 Task: Look for space in Sambava, Madagascar from 4th September, 2023 to 10th September, 2023 for 1 adult in price range Rs.9000 to Rs.17000. Place can be private room with 1  bedroom having 1 bed and 1 bathroom. Property type can be house, flat, guest house, hotel. Booking option can be shelf check-in. Required host language is English.
Action: Mouse moved to (521, 57)
Screenshot: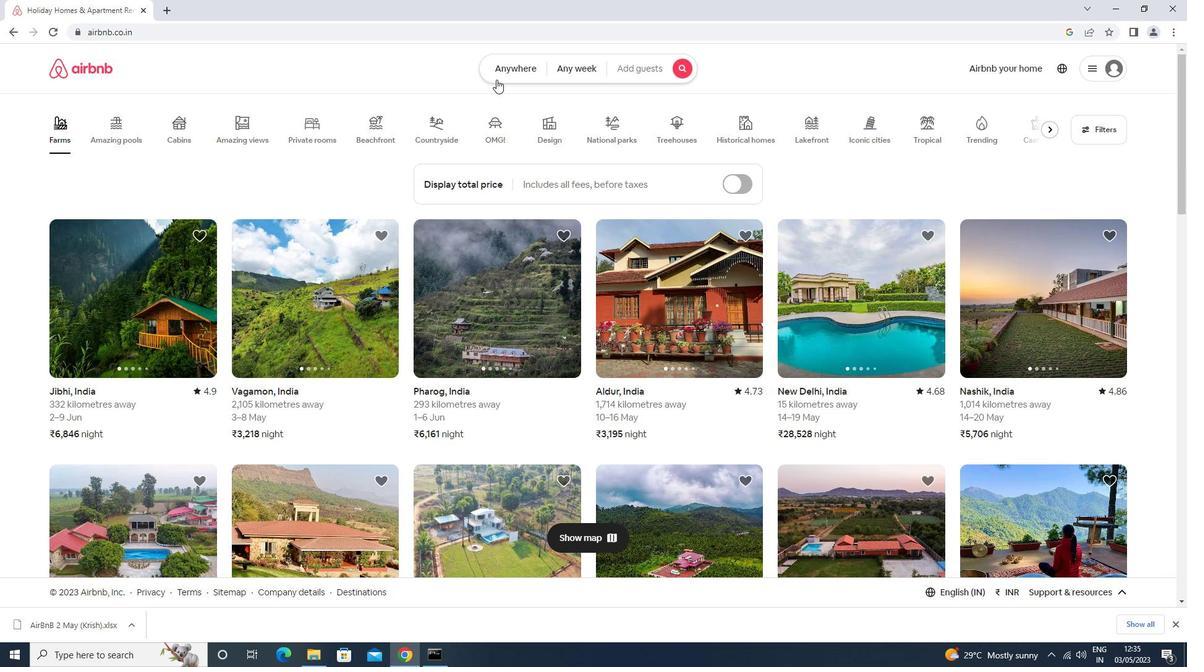 
Action: Mouse pressed left at (521, 57)
Screenshot: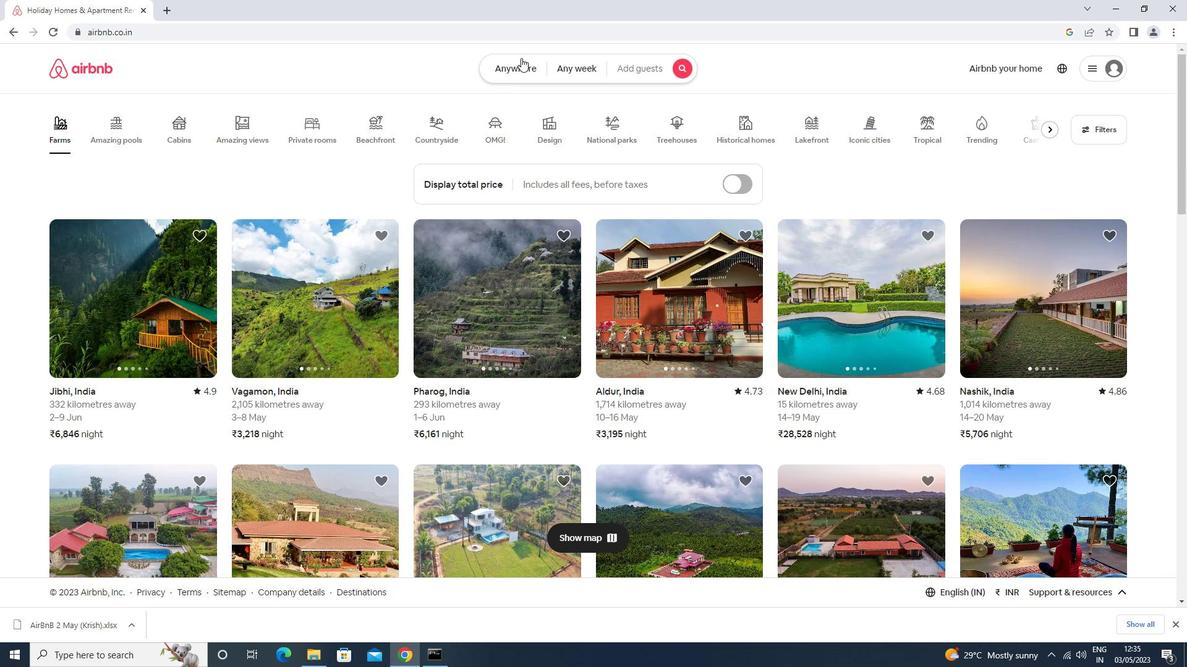 
Action: Mouse moved to (382, 119)
Screenshot: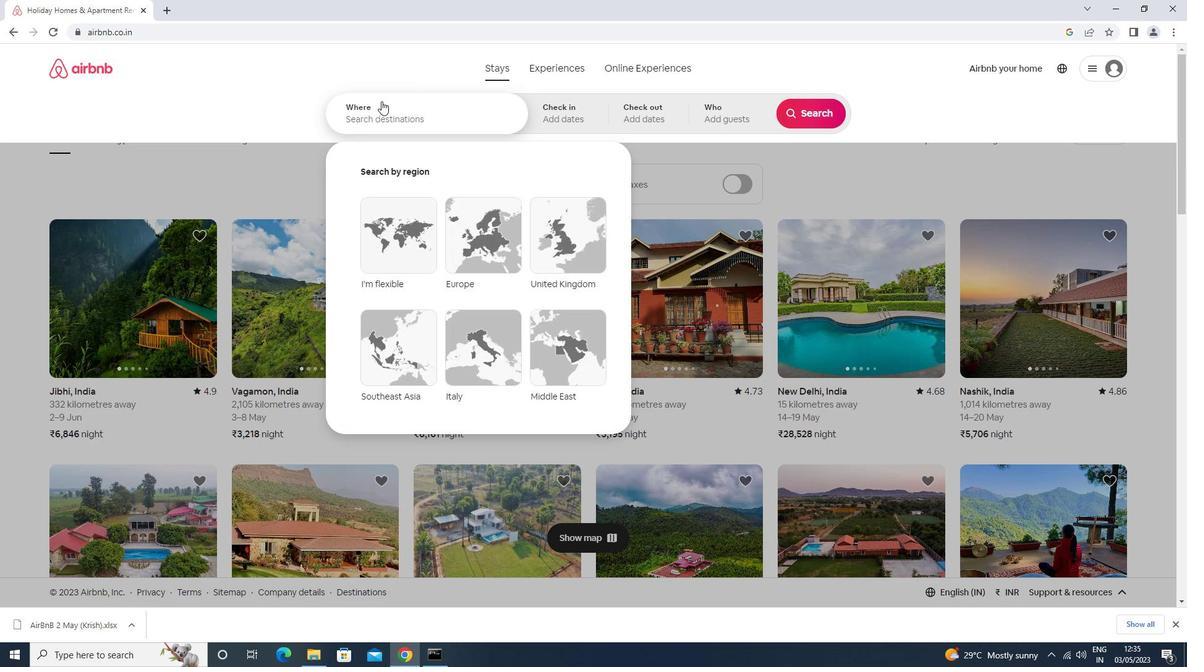 
Action: Mouse pressed left at (382, 119)
Screenshot: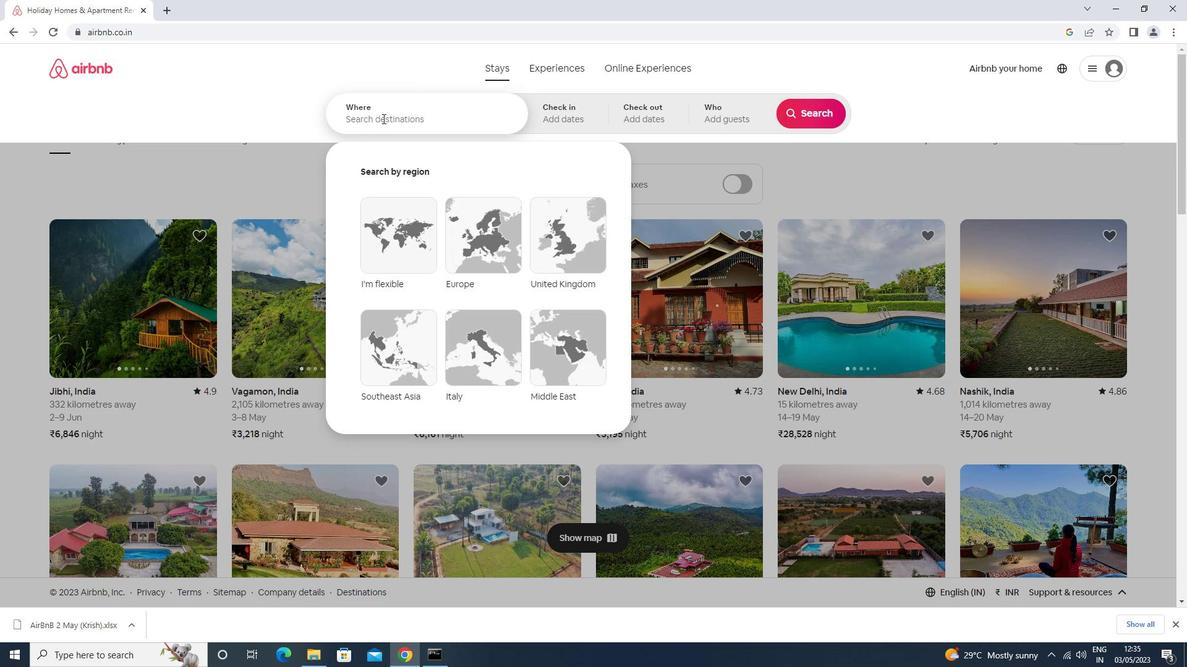
Action: Mouse moved to (383, 119)
Screenshot: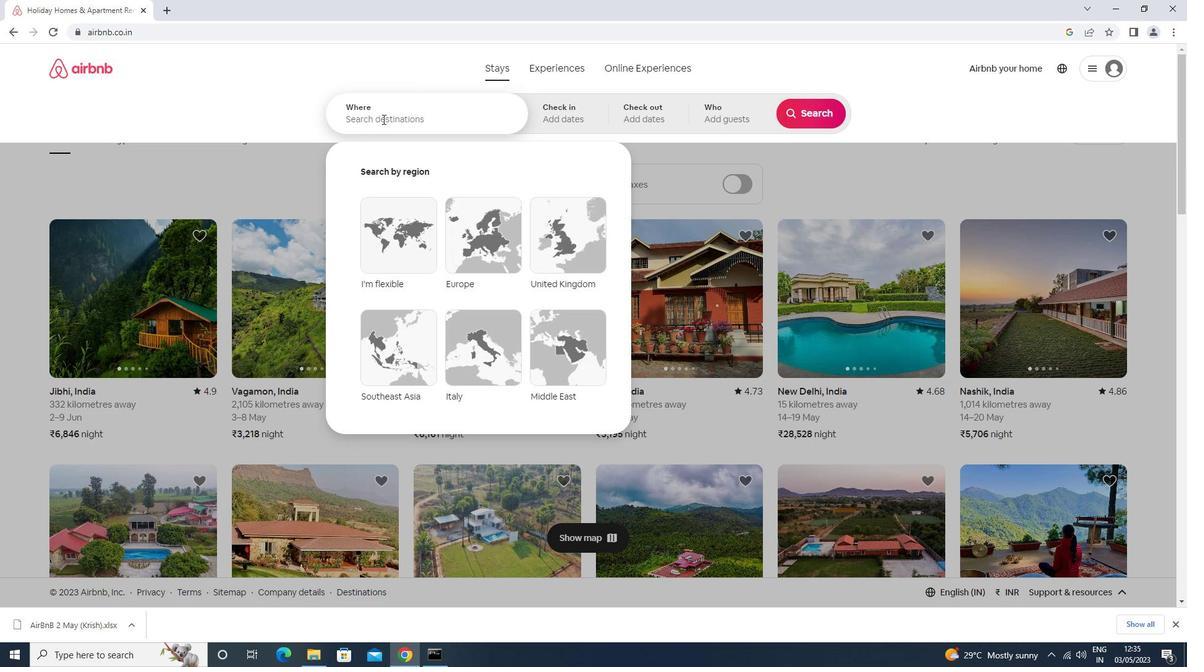 
Action: Key pressed s<Key.caps_lock>ambava<Key.down><Key.enter>
Screenshot: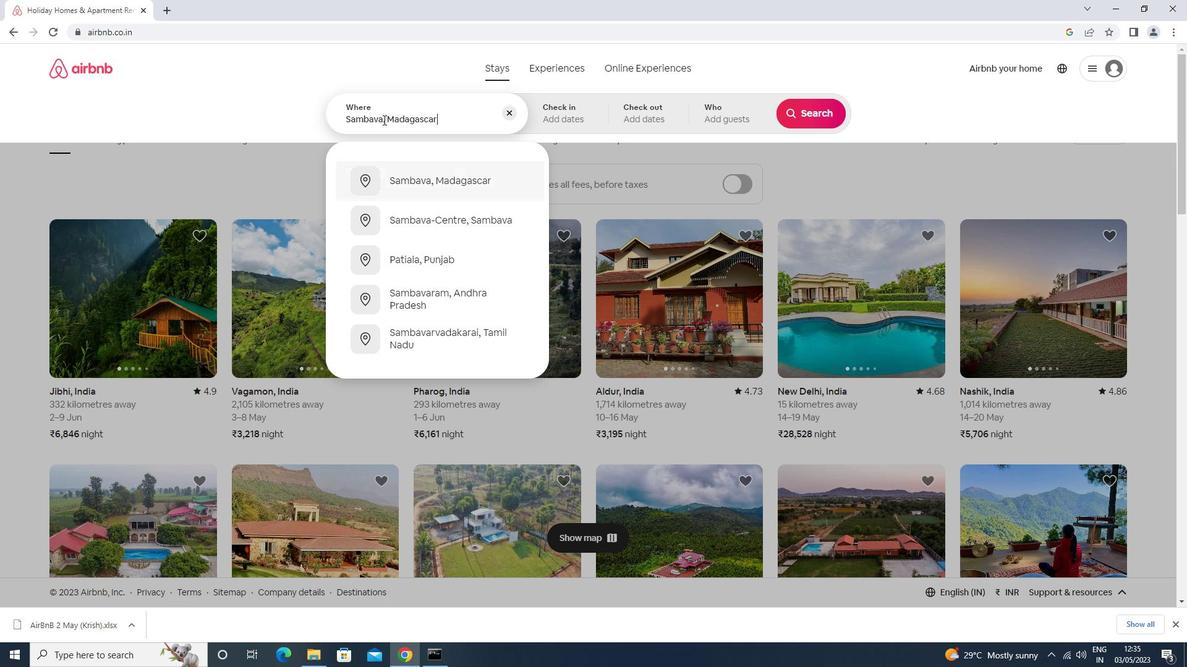 
Action: Mouse moved to (816, 212)
Screenshot: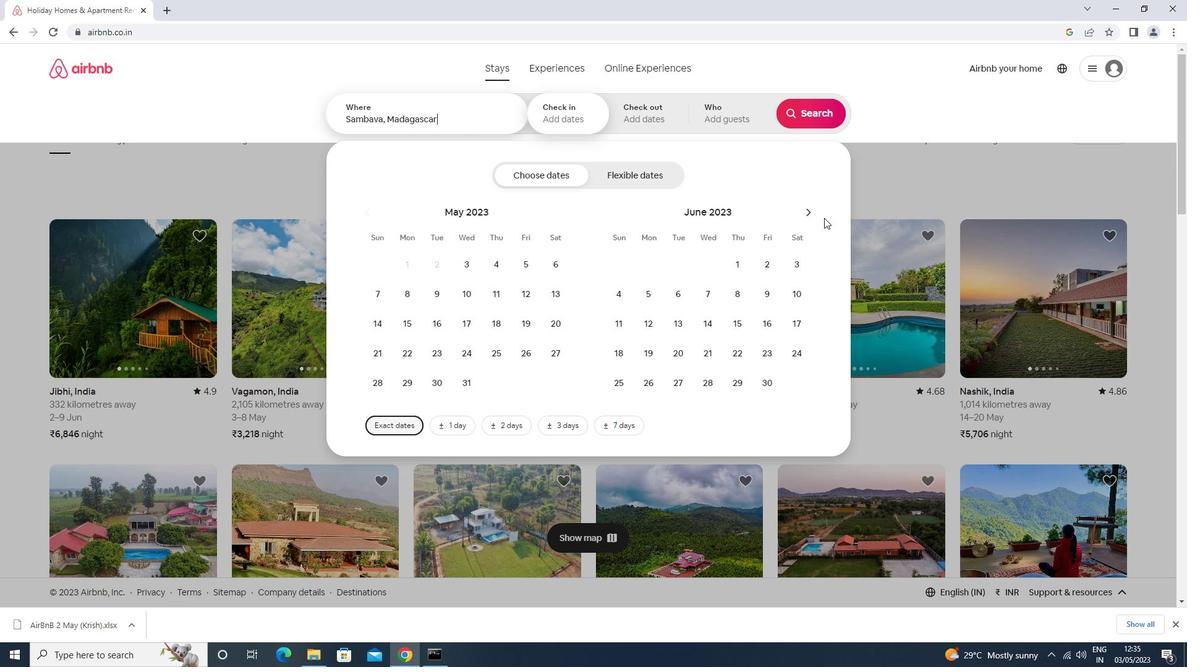 
Action: Mouse pressed left at (816, 212)
Screenshot: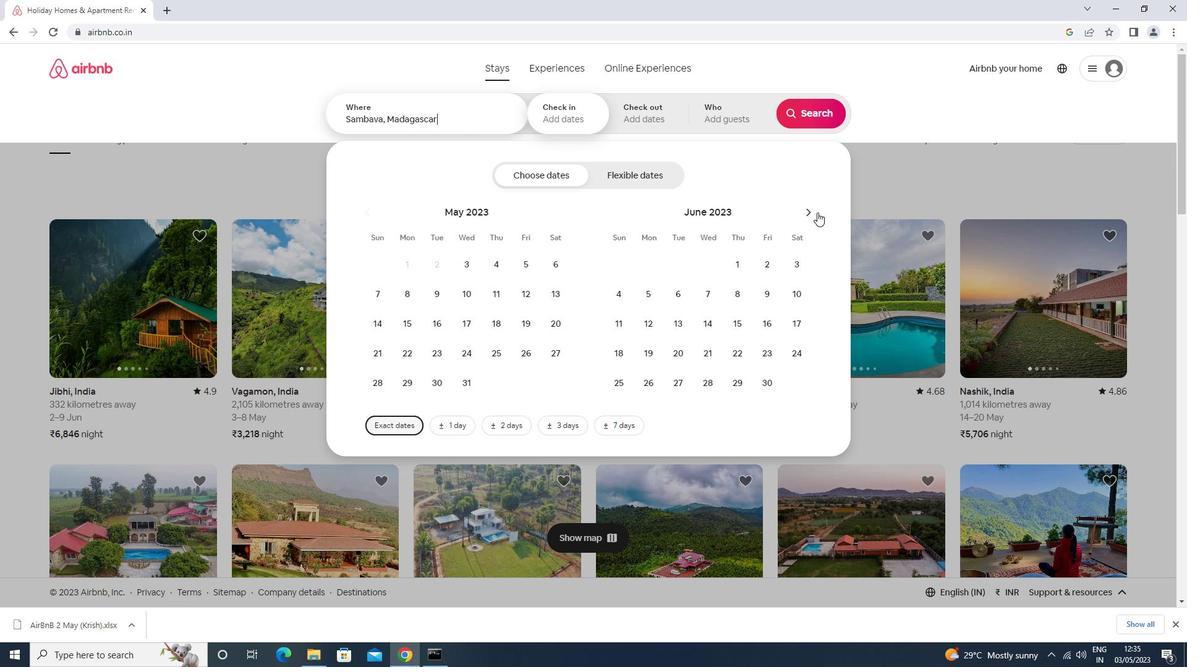 
Action: Mouse pressed left at (816, 212)
Screenshot: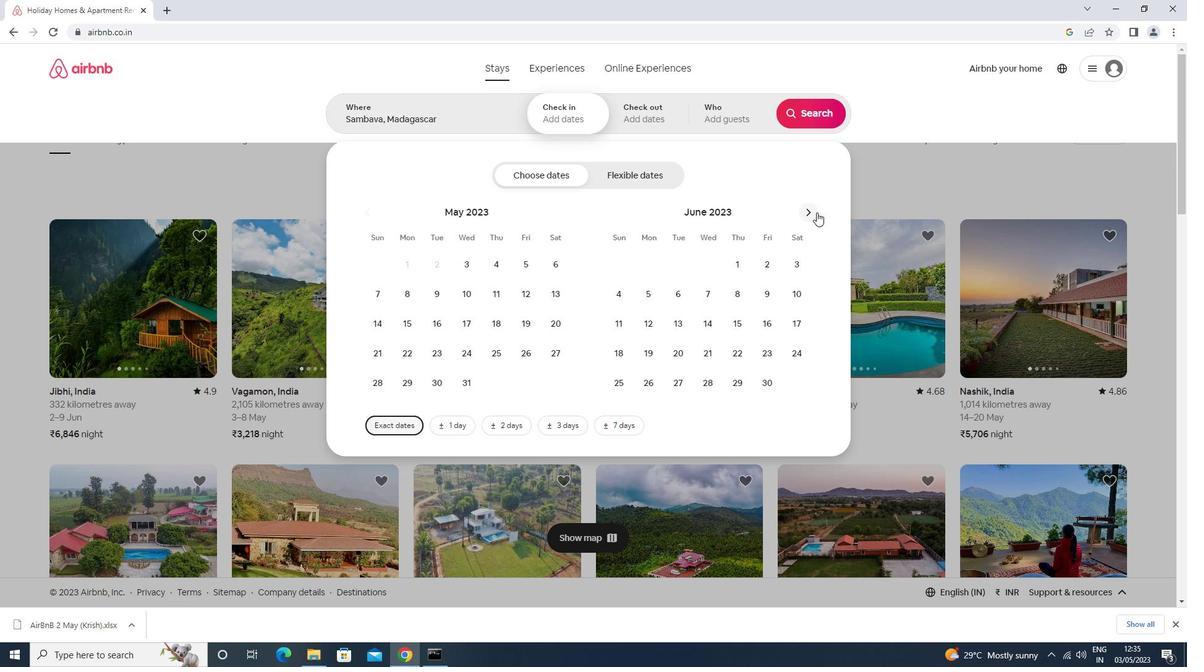 
Action: Mouse pressed left at (816, 212)
Screenshot: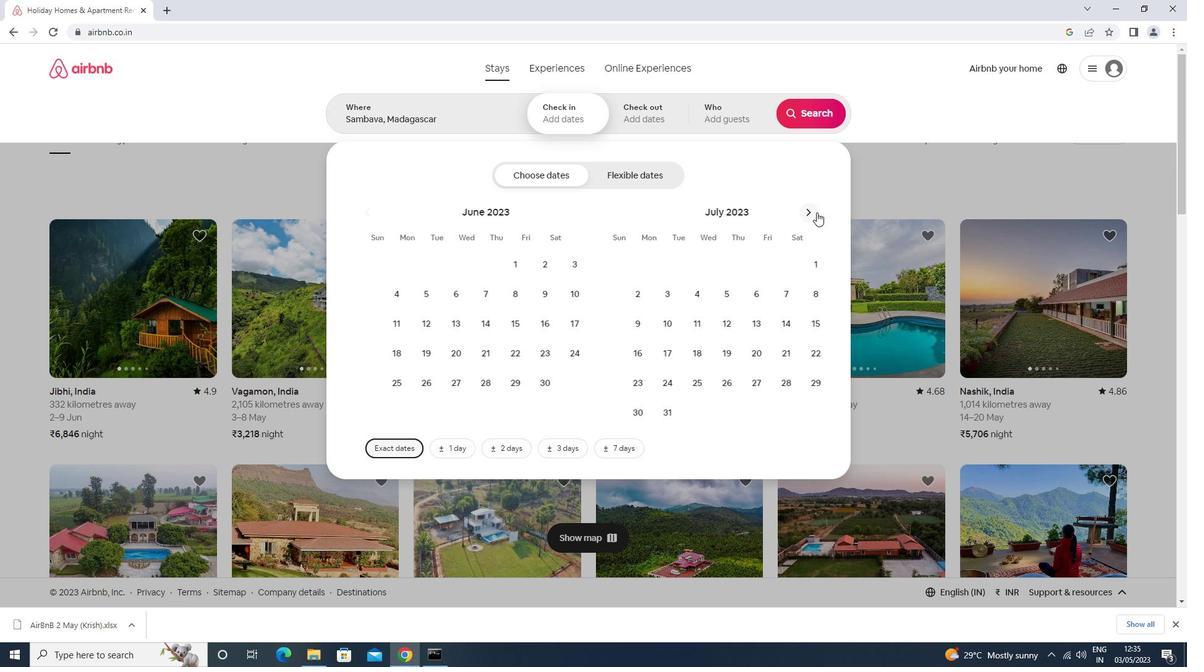 
Action: Mouse pressed left at (816, 212)
Screenshot: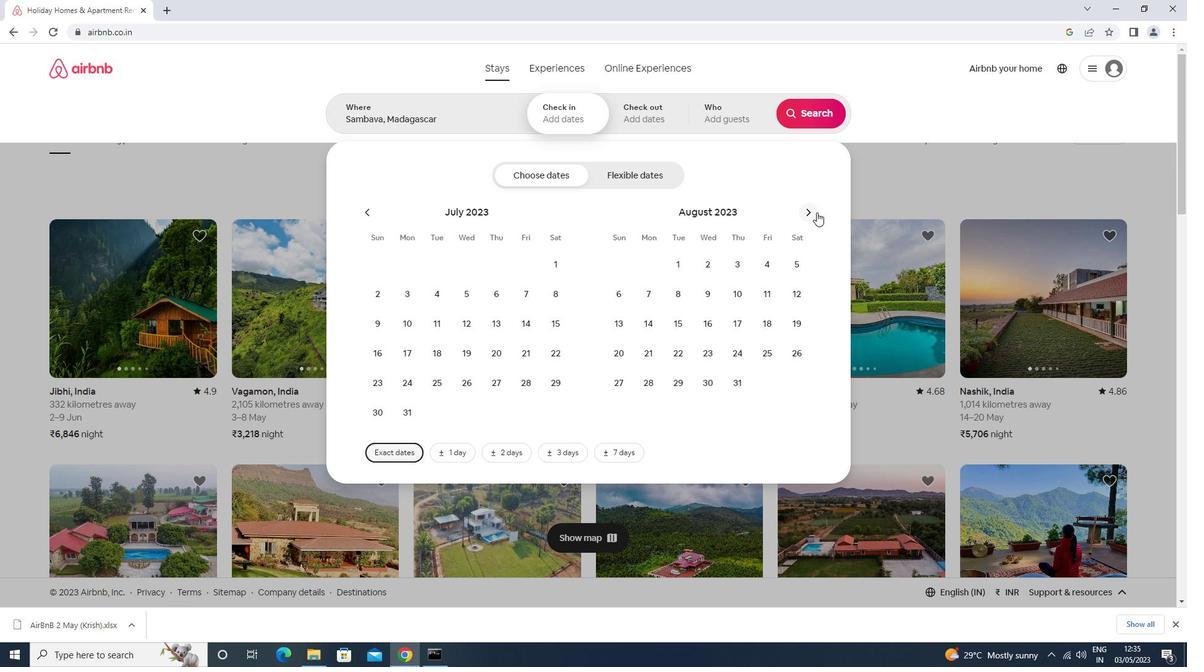 
Action: Mouse moved to (651, 292)
Screenshot: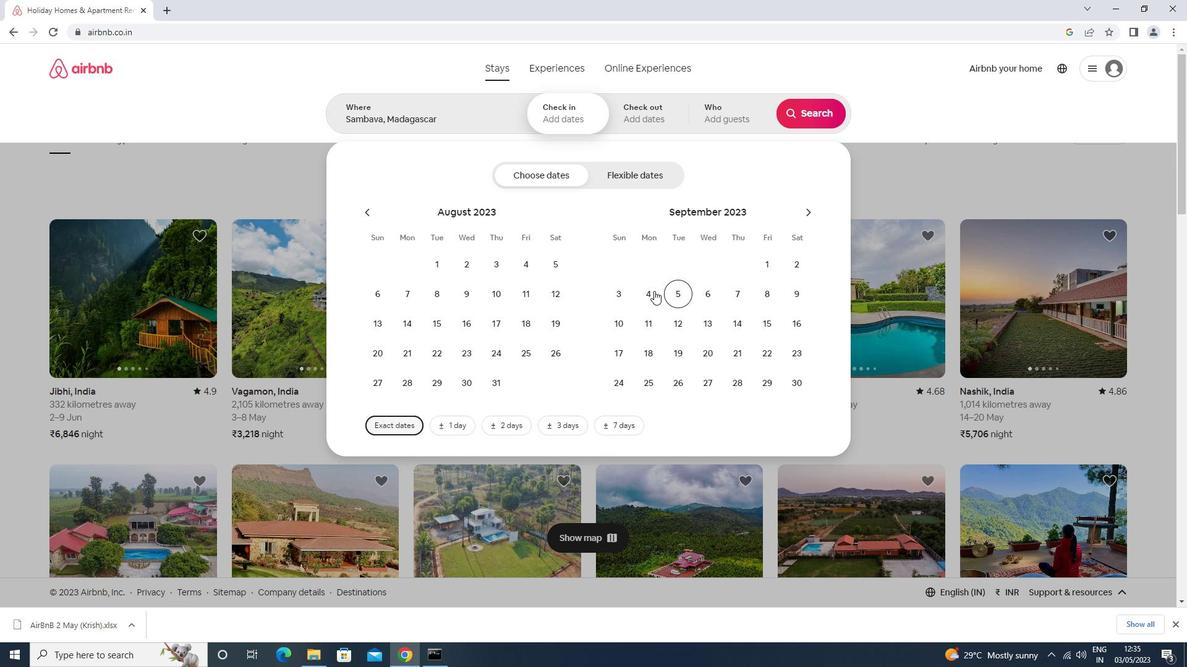 
Action: Mouse pressed left at (651, 292)
Screenshot: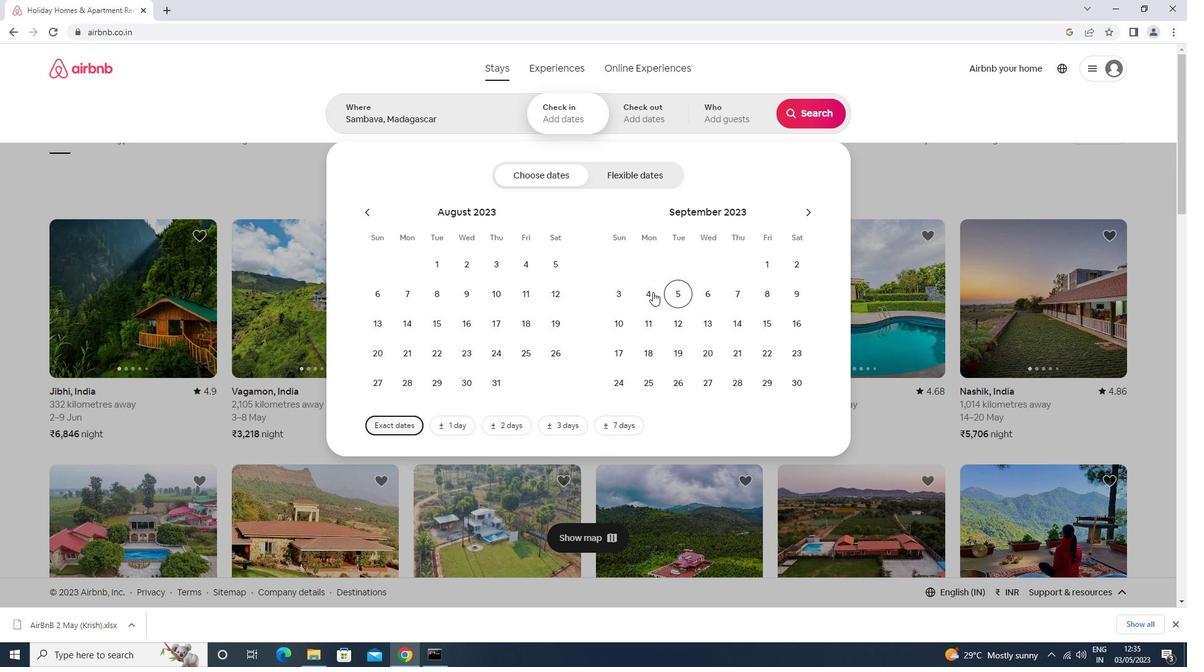 
Action: Mouse moved to (617, 330)
Screenshot: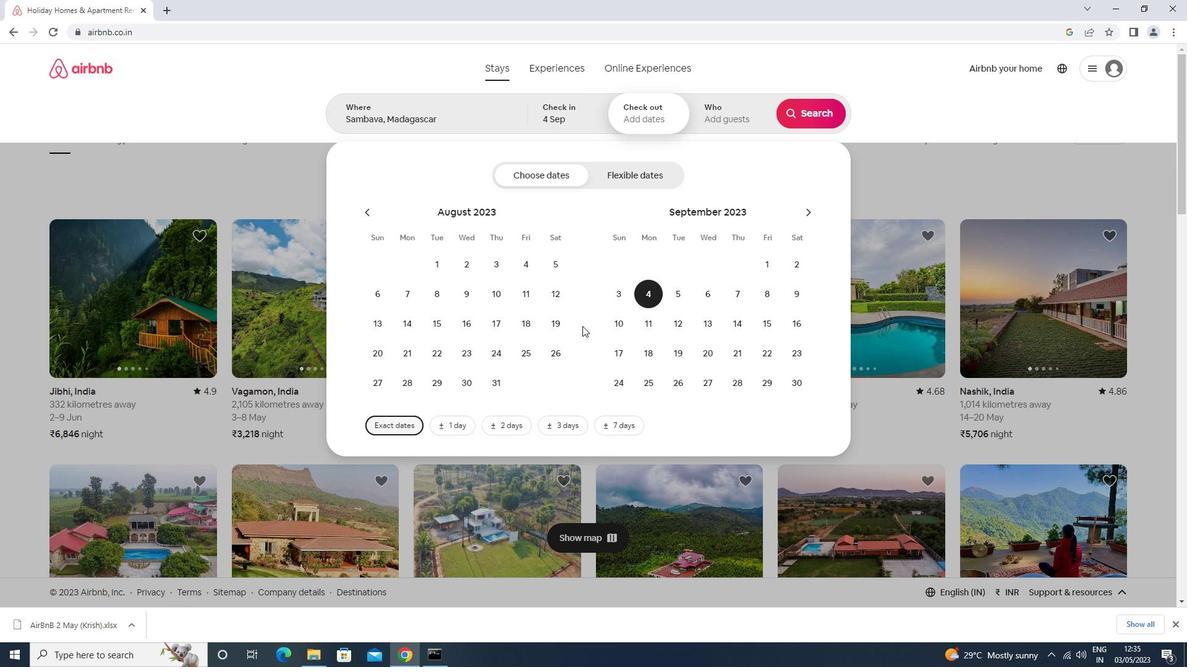
Action: Mouse pressed left at (617, 330)
Screenshot: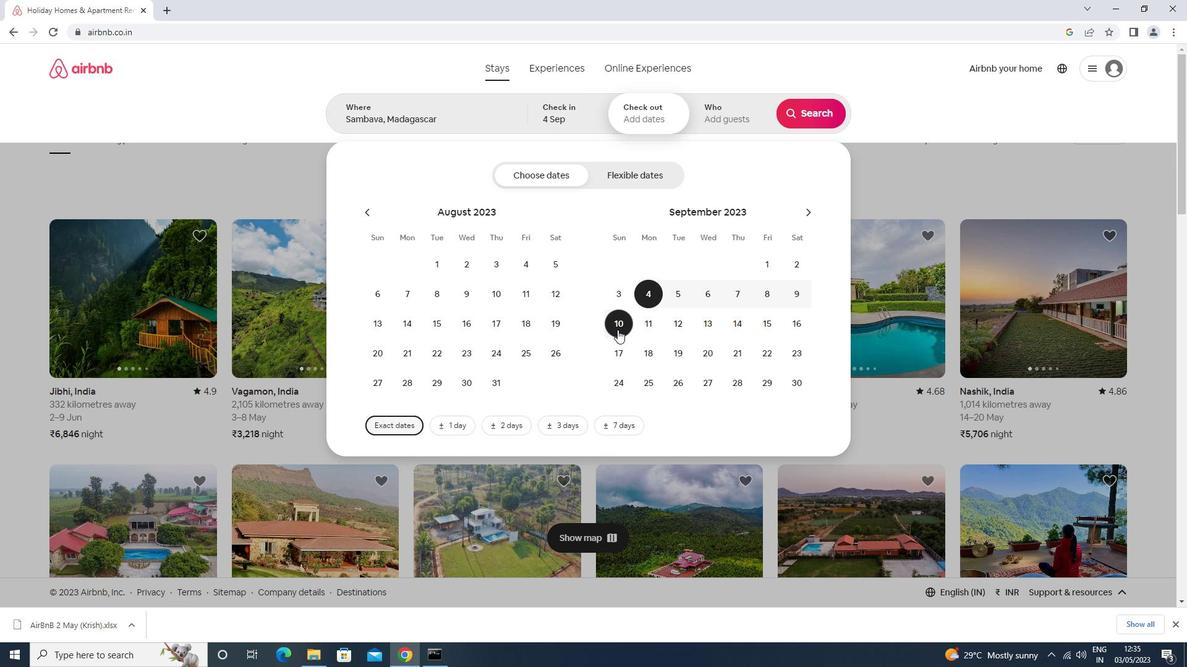 
Action: Mouse moved to (711, 121)
Screenshot: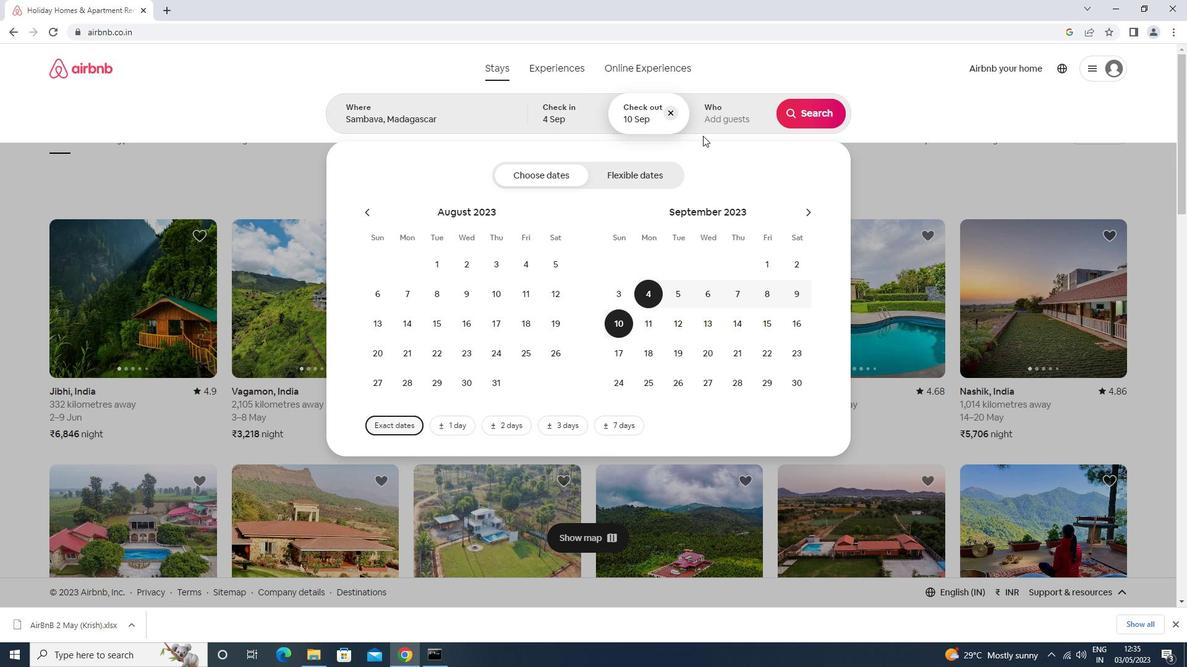 
Action: Mouse pressed left at (711, 121)
Screenshot: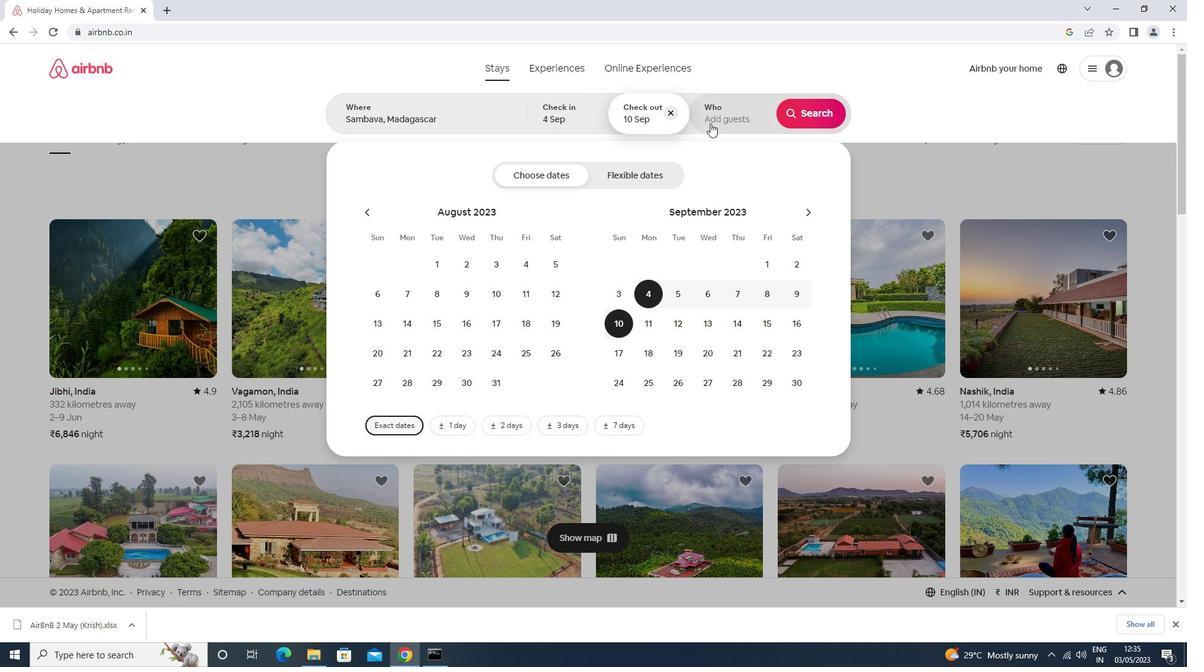 
Action: Mouse moved to (818, 181)
Screenshot: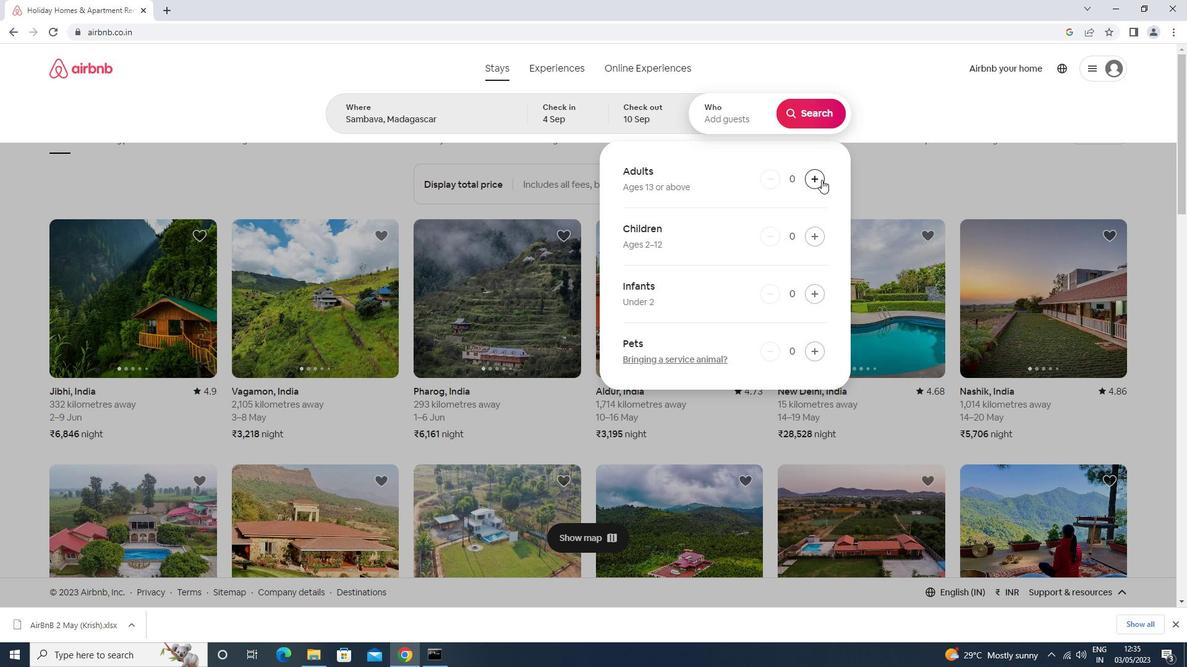 
Action: Mouse pressed left at (818, 181)
Screenshot: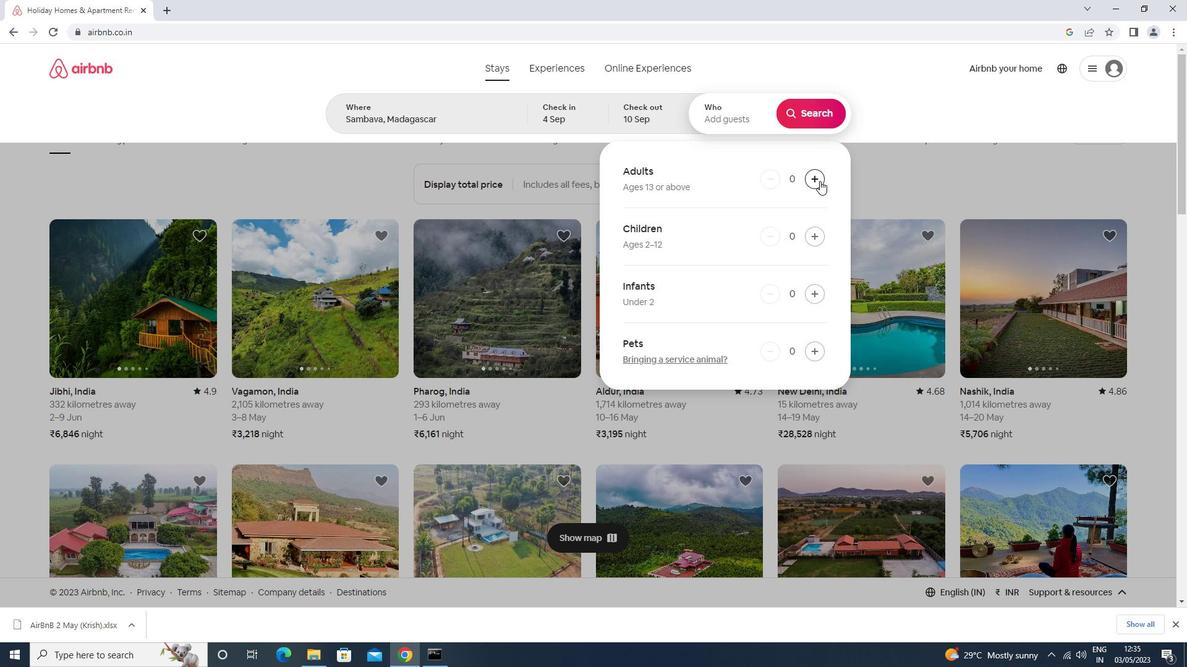 
Action: Mouse moved to (808, 111)
Screenshot: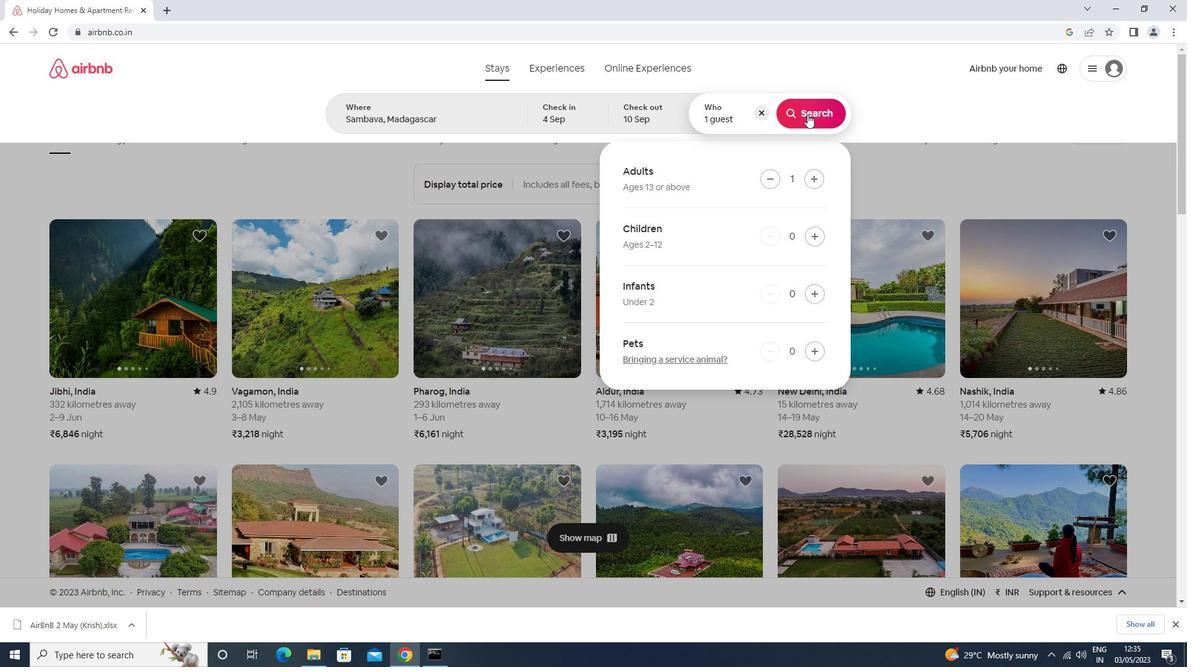 
Action: Mouse pressed left at (808, 111)
Screenshot: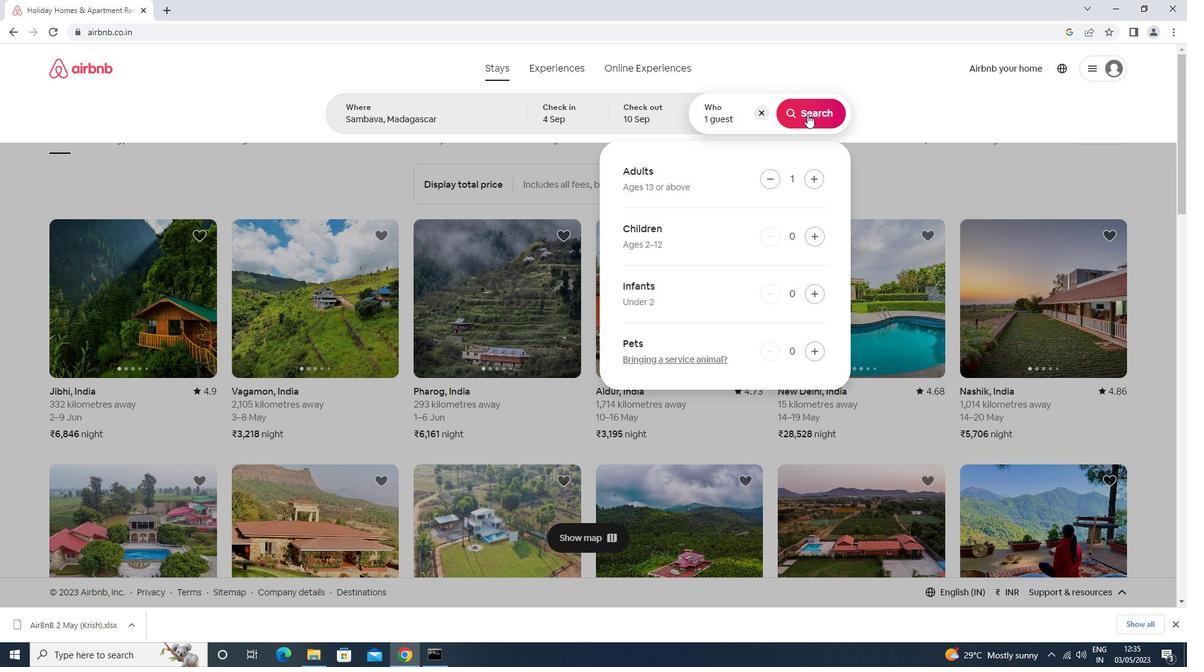 
Action: Mouse moved to (1129, 119)
Screenshot: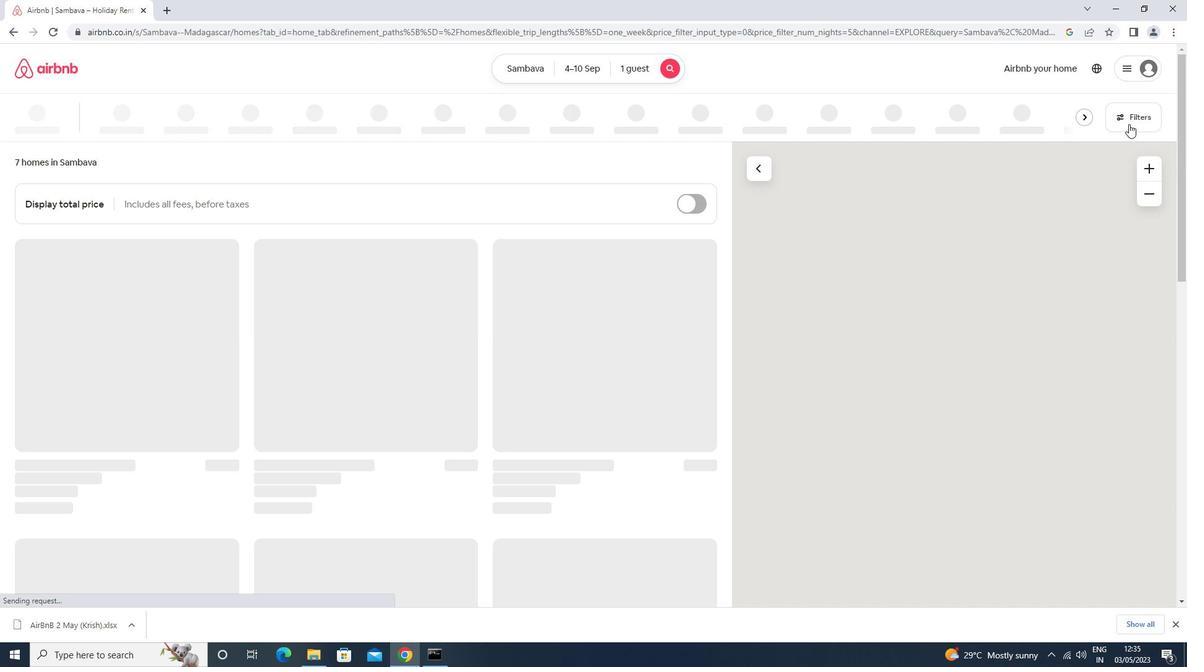 
Action: Mouse pressed left at (1129, 119)
Screenshot: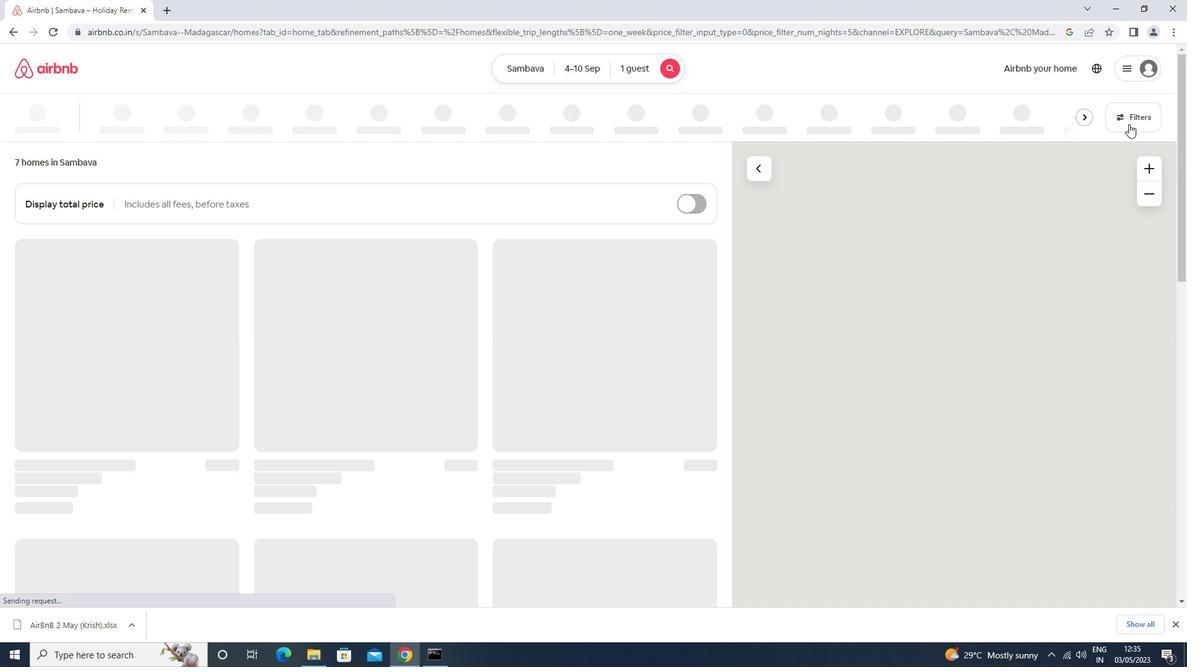 
Action: Mouse moved to (528, 274)
Screenshot: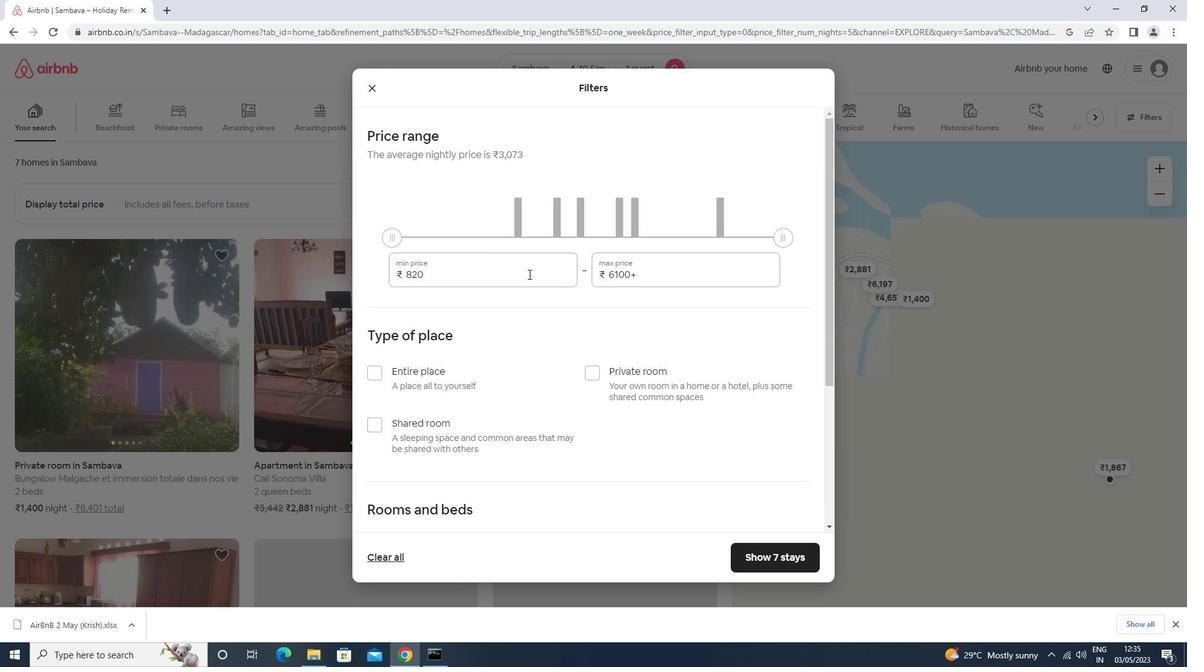 
Action: Mouse pressed left at (528, 274)
Screenshot: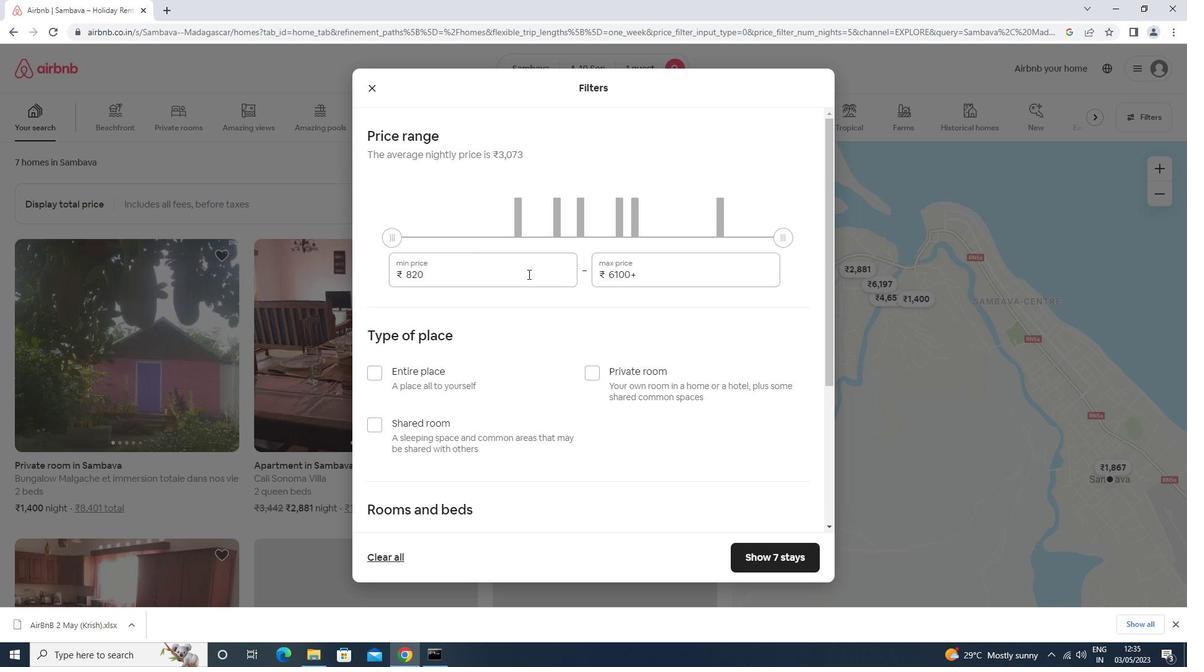 
Action: Key pressed <Key.backspace><Key.backspace><Key.backspace><Key.backspace><Key.backspace><Key.backspace><Key.backspace>9000<Key.tab>17000
Screenshot: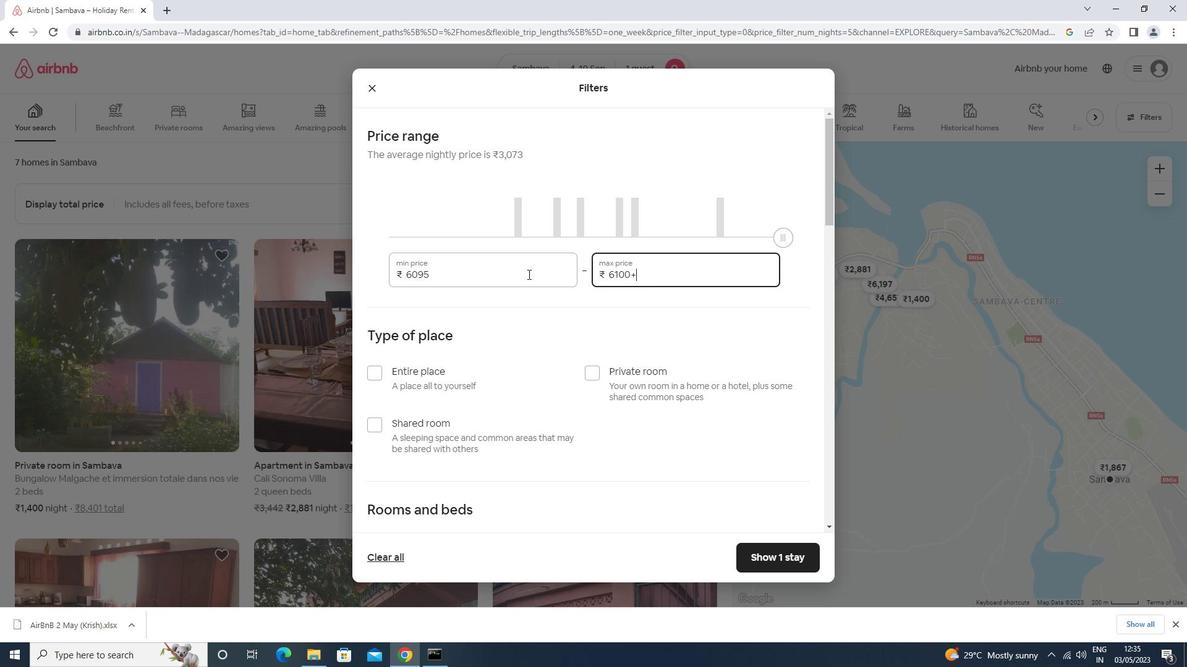
Action: Mouse moved to (528, 271)
Screenshot: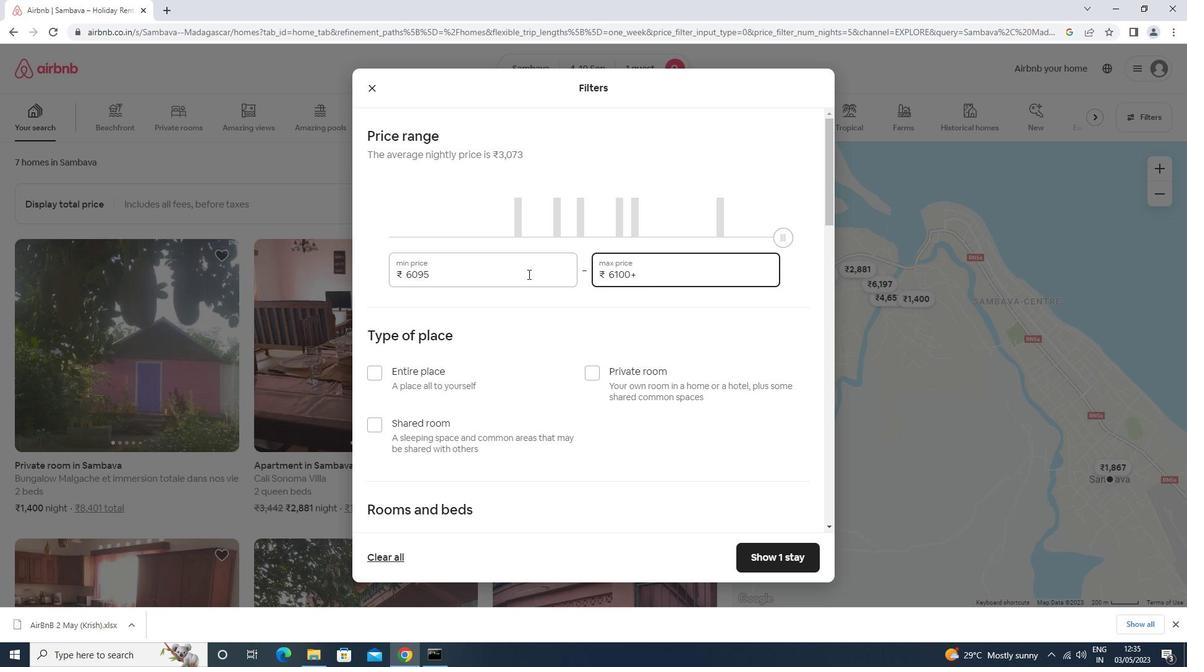 
Action: Mouse scrolled (528, 270) with delta (0, 0)
Screenshot: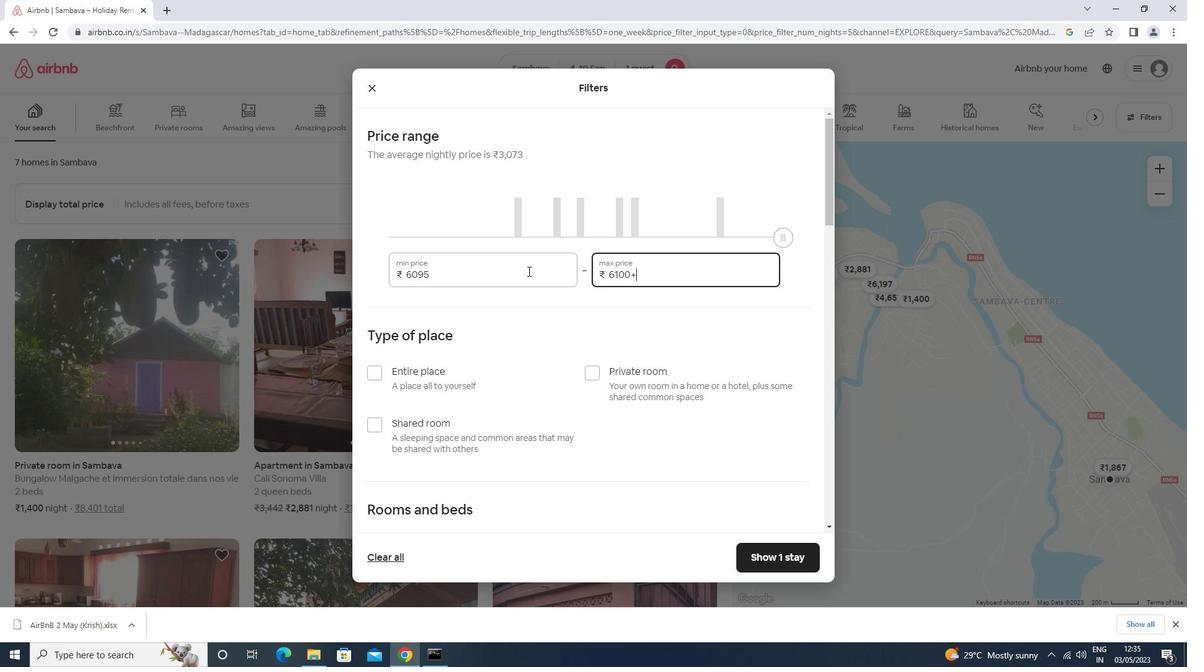 
Action: Mouse moved to (528, 272)
Screenshot: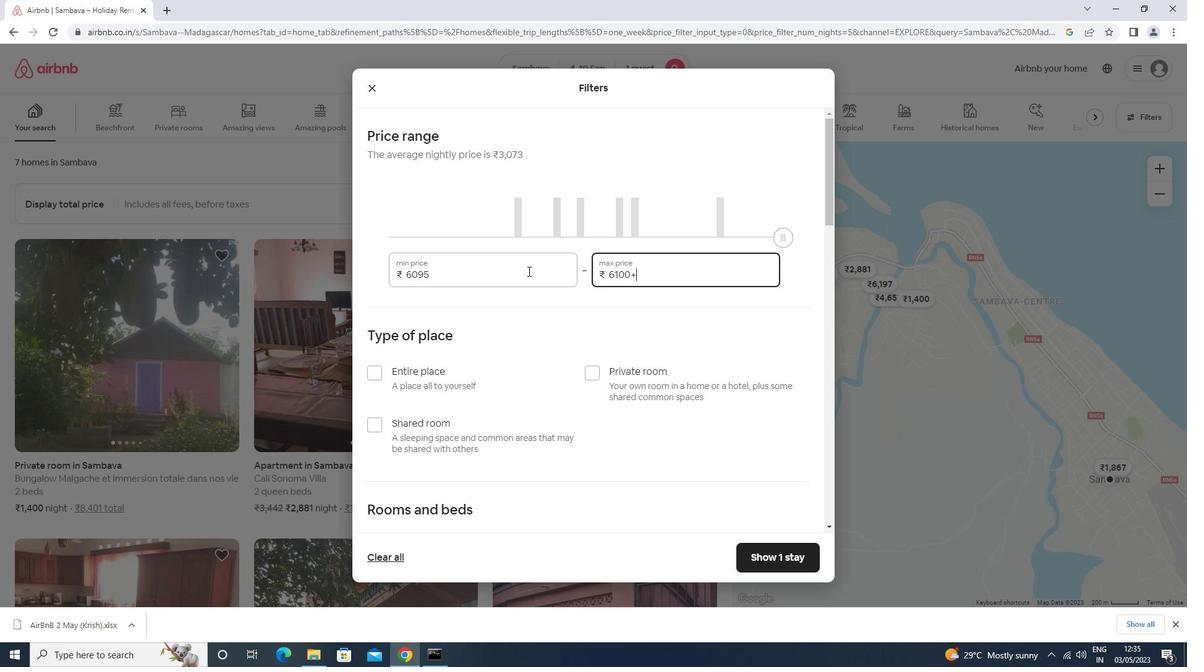 
Action: Mouse scrolled (528, 271) with delta (0, 0)
Screenshot: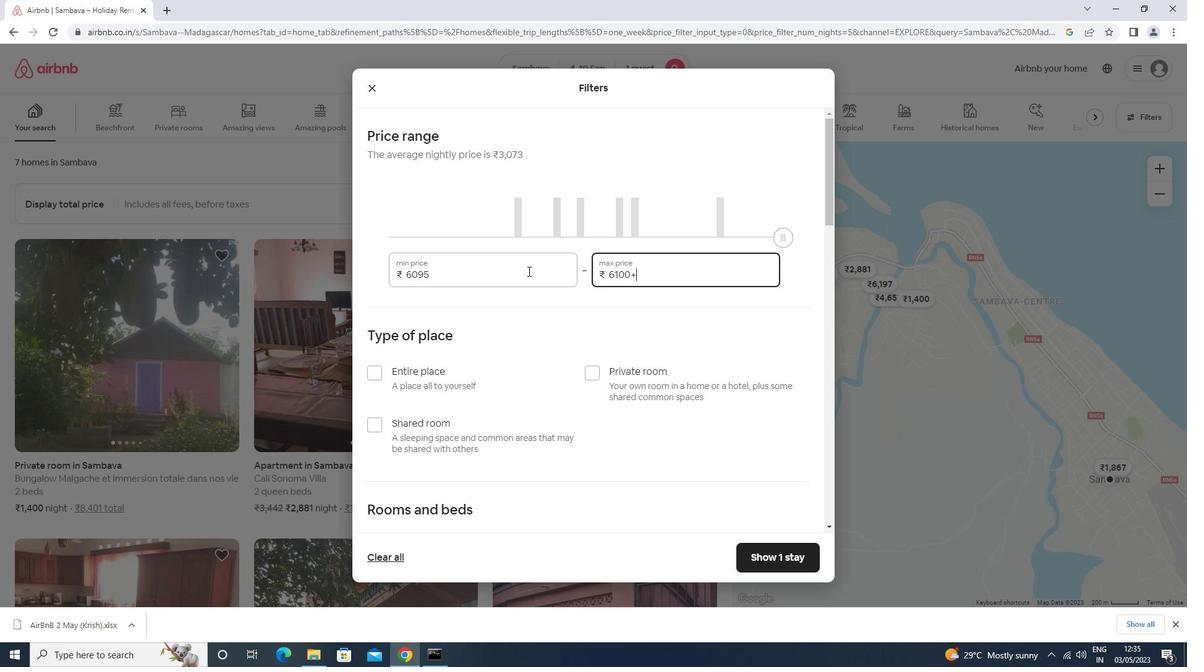
Action: Mouse moved to (526, 272)
Screenshot: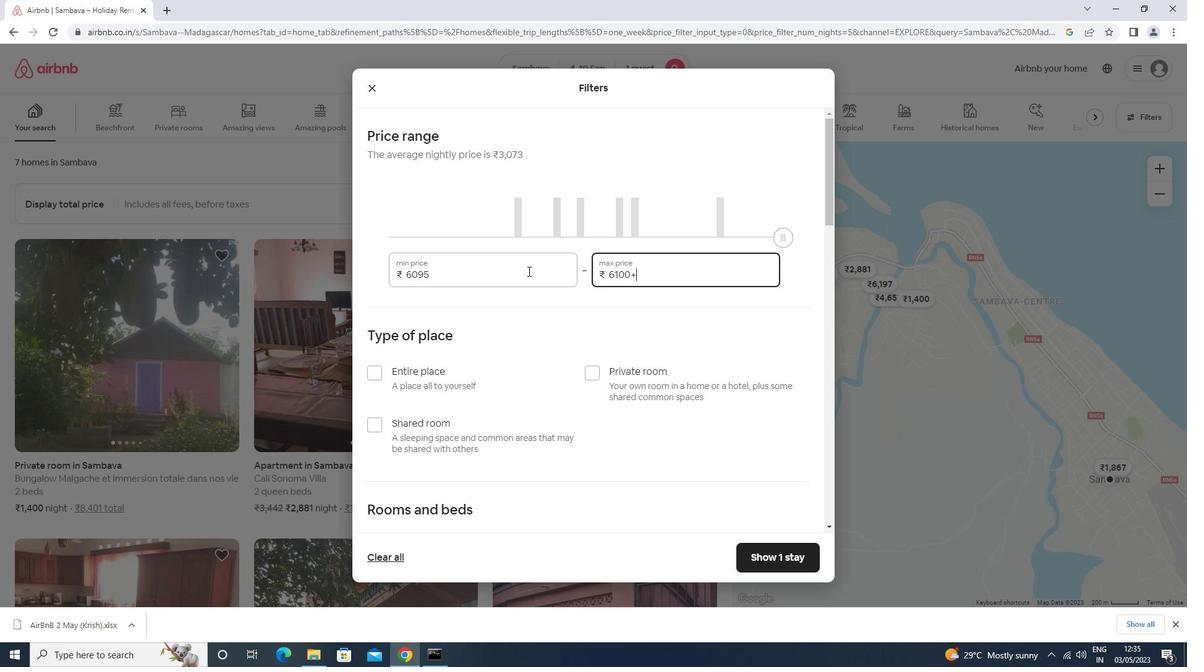 
Action: Mouse scrolled (526, 271) with delta (0, 0)
Screenshot: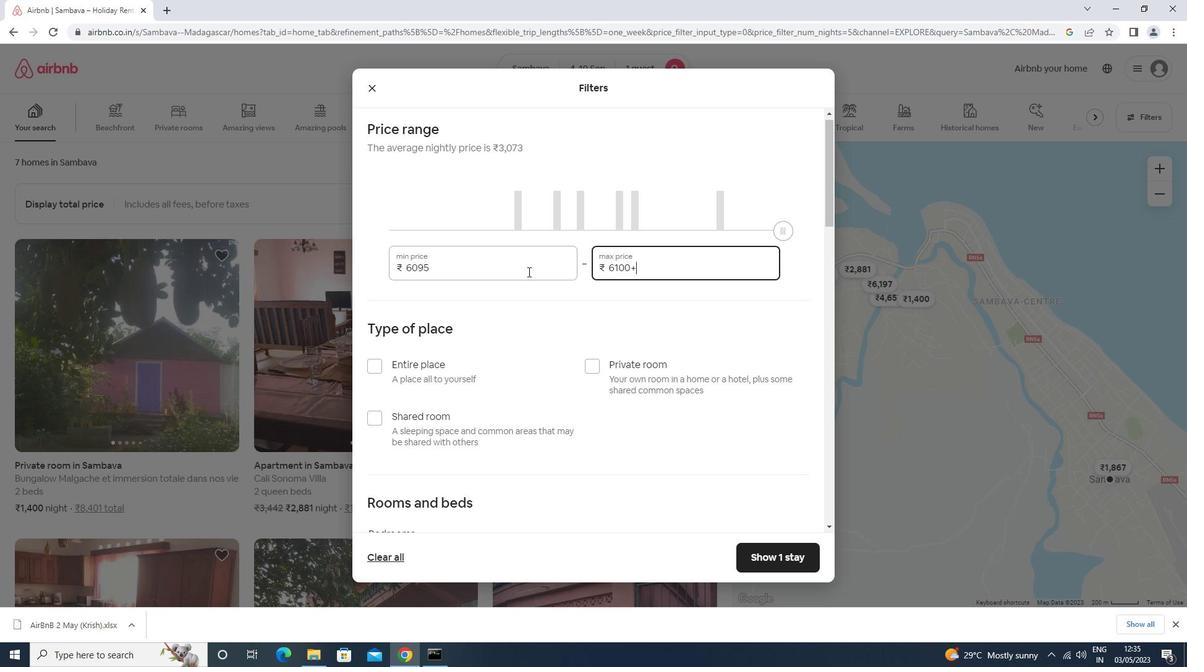
Action: Mouse moved to (655, 184)
Screenshot: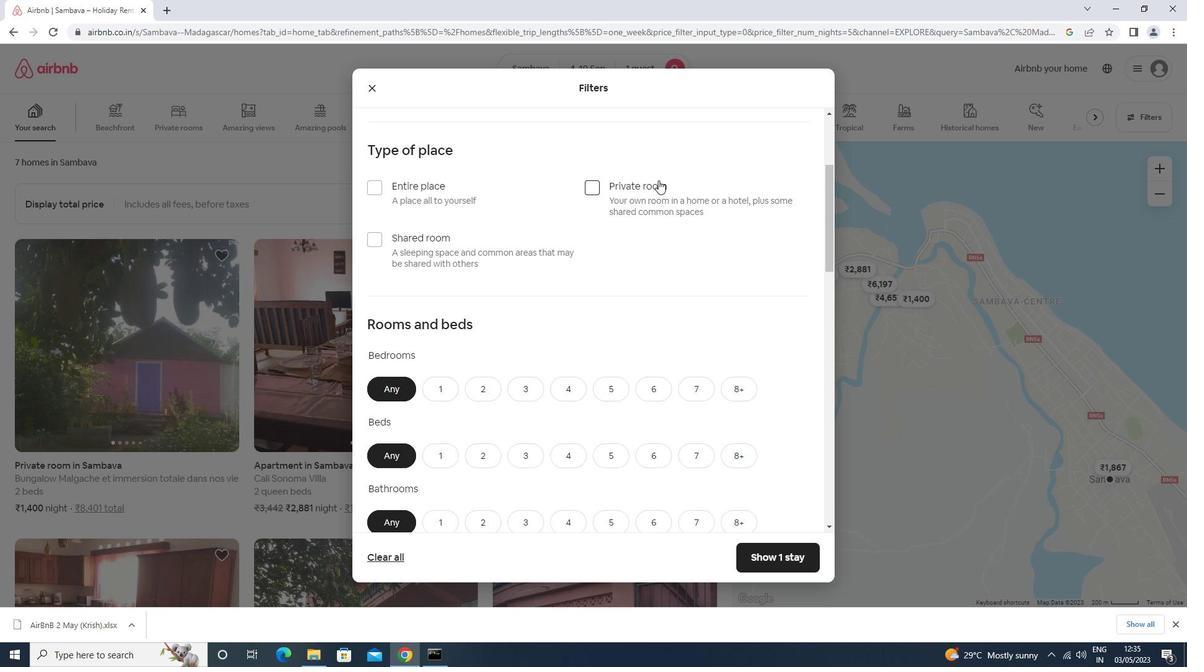 
Action: Mouse pressed left at (655, 184)
Screenshot: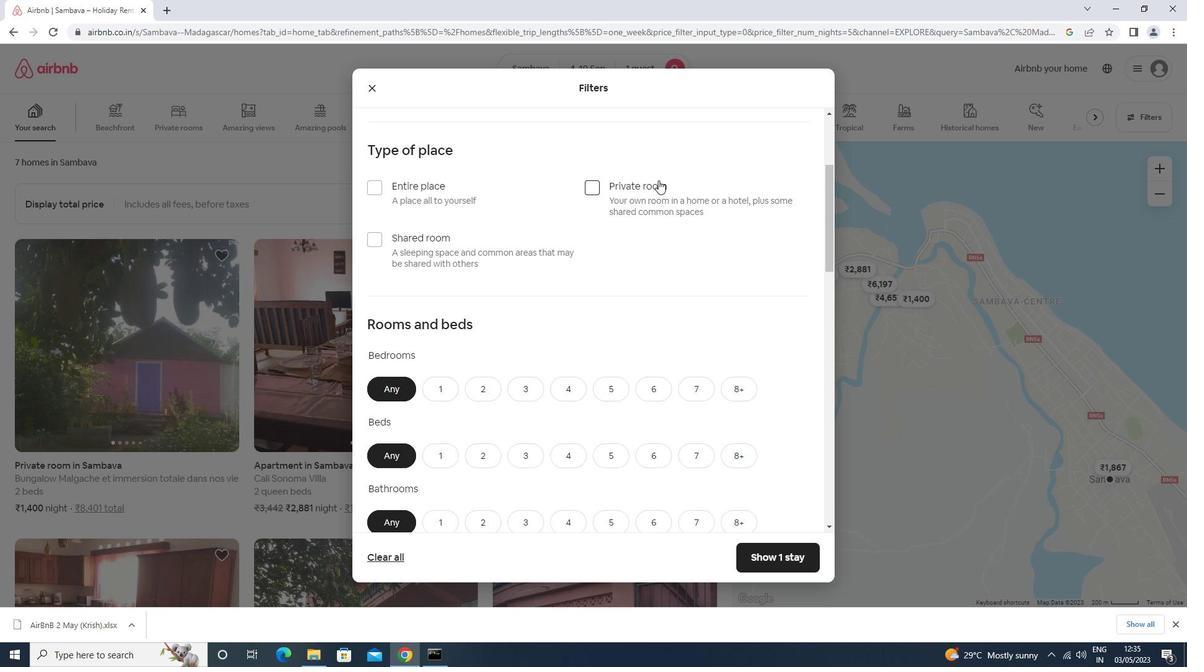 
Action: Mouse moved to (437, 395)
Screenshot: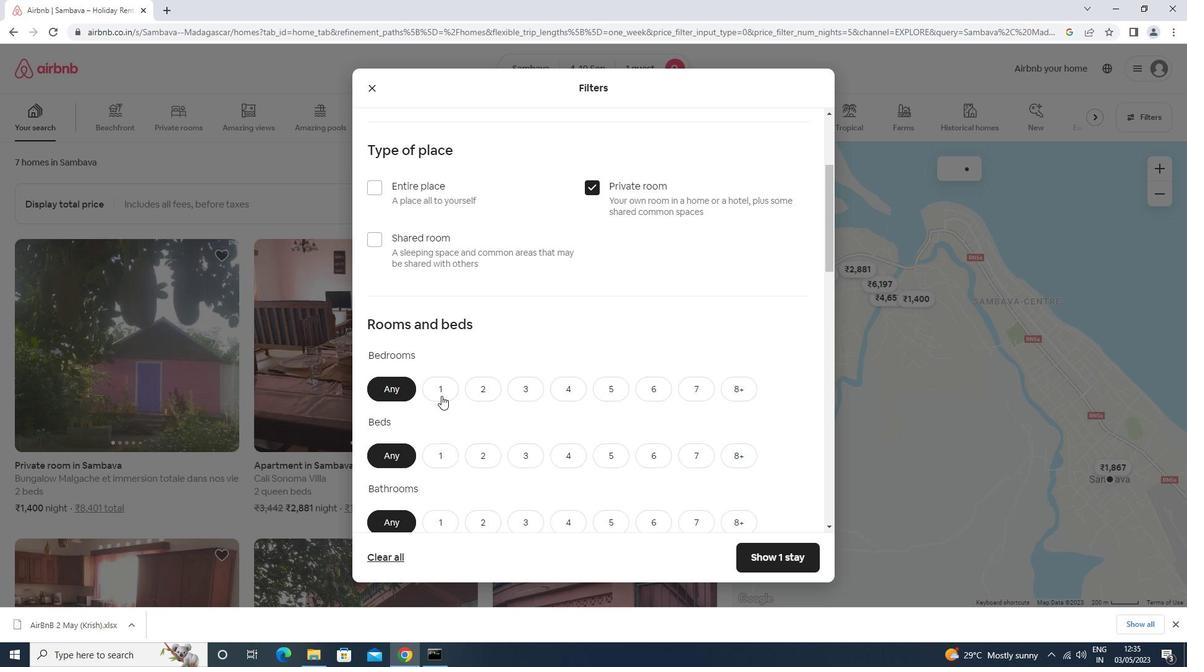 
Action: Mouse pressed left at (437, 395)
Screenshot: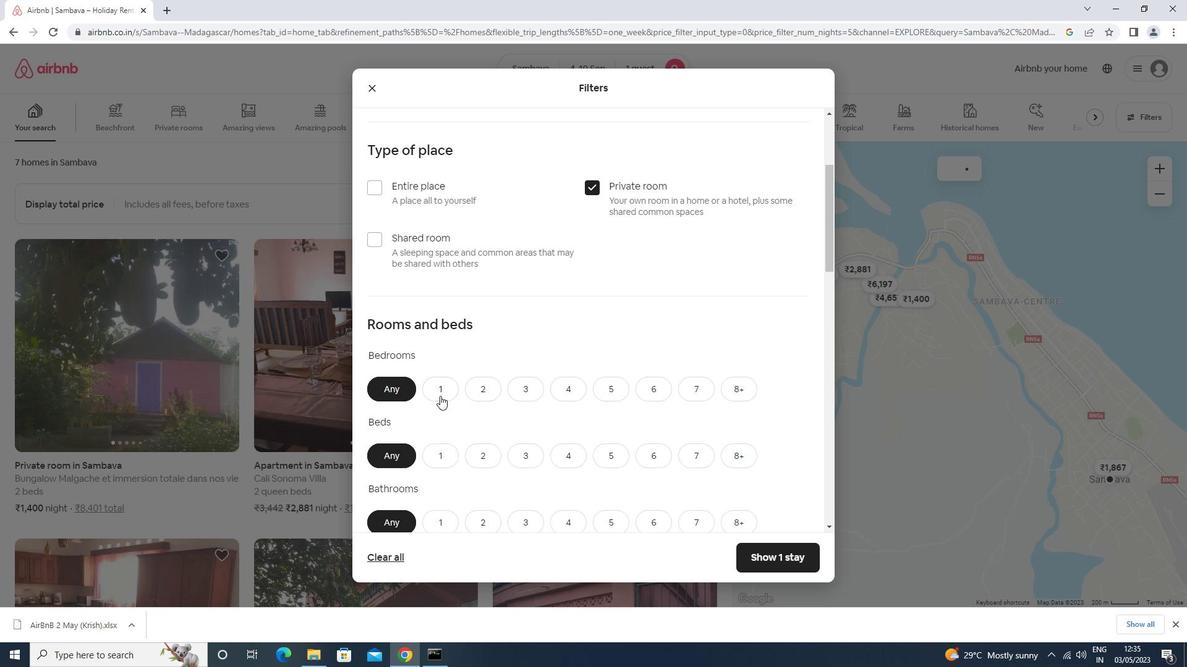 
Action: Mouse moved to (443, 460)
Screenshot: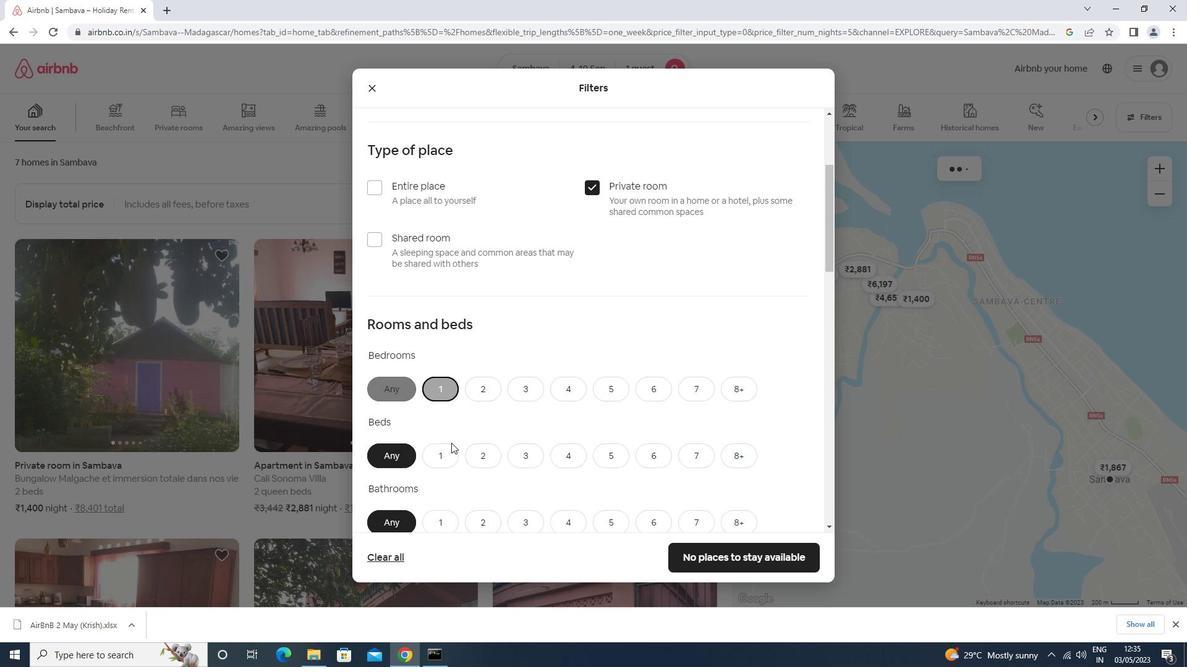
Action: Mouse pressed left at (443, 460)
Screenshot: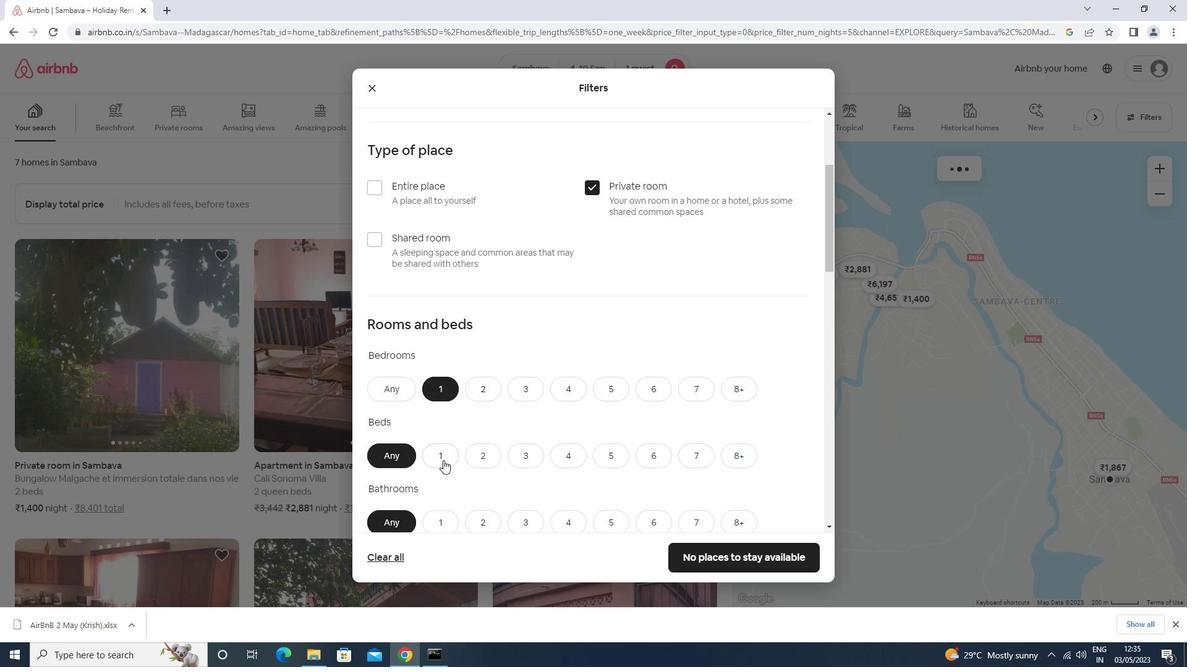 
Action: Mouse moved to (443, 485)
Screenshot: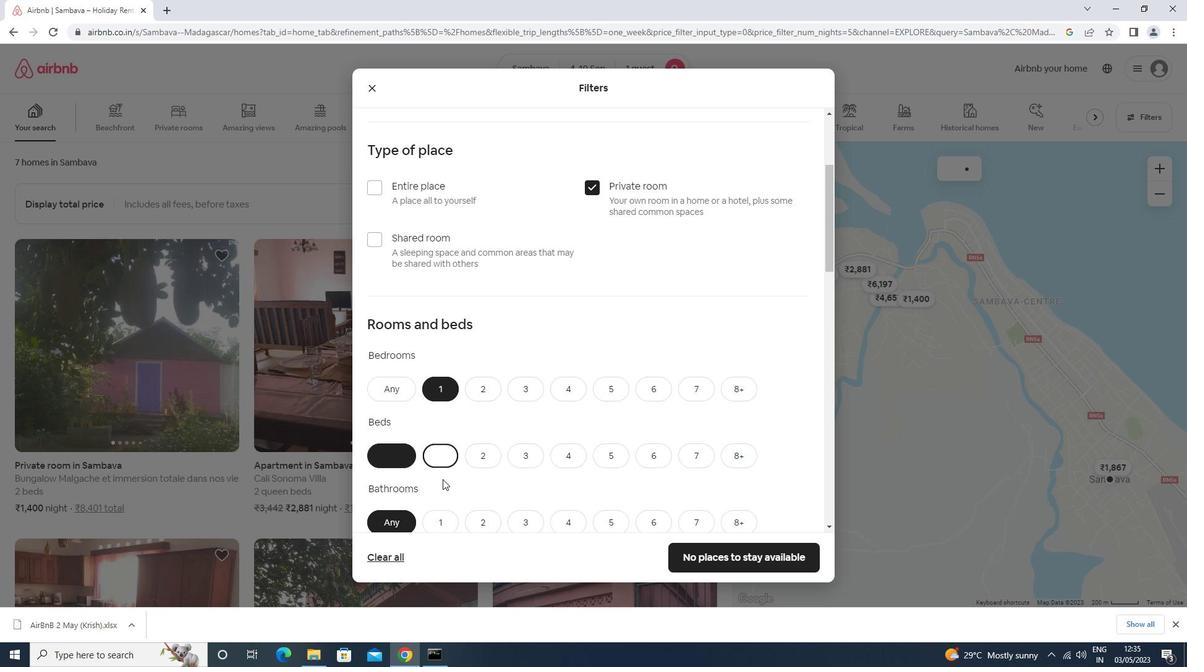 
Action: Mouse scrolled (443, 484) with delta (0, 0)
Screenshot: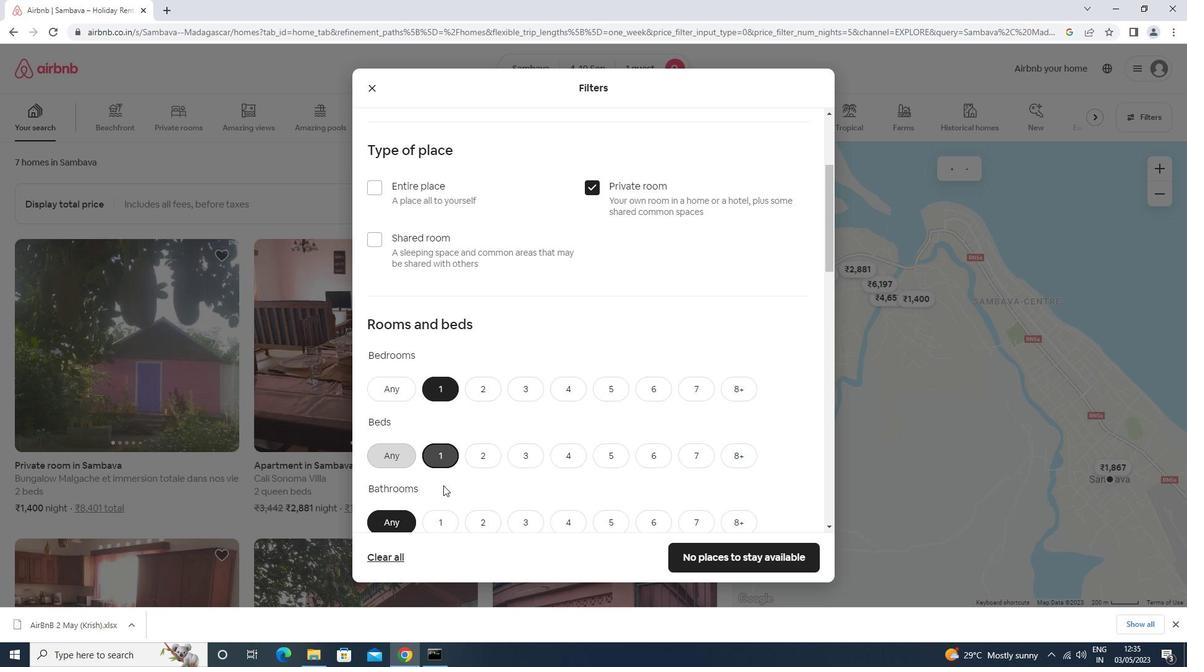 
Action: Mouse scrolled (443, 484) with delta (0, 0)
Screenshot: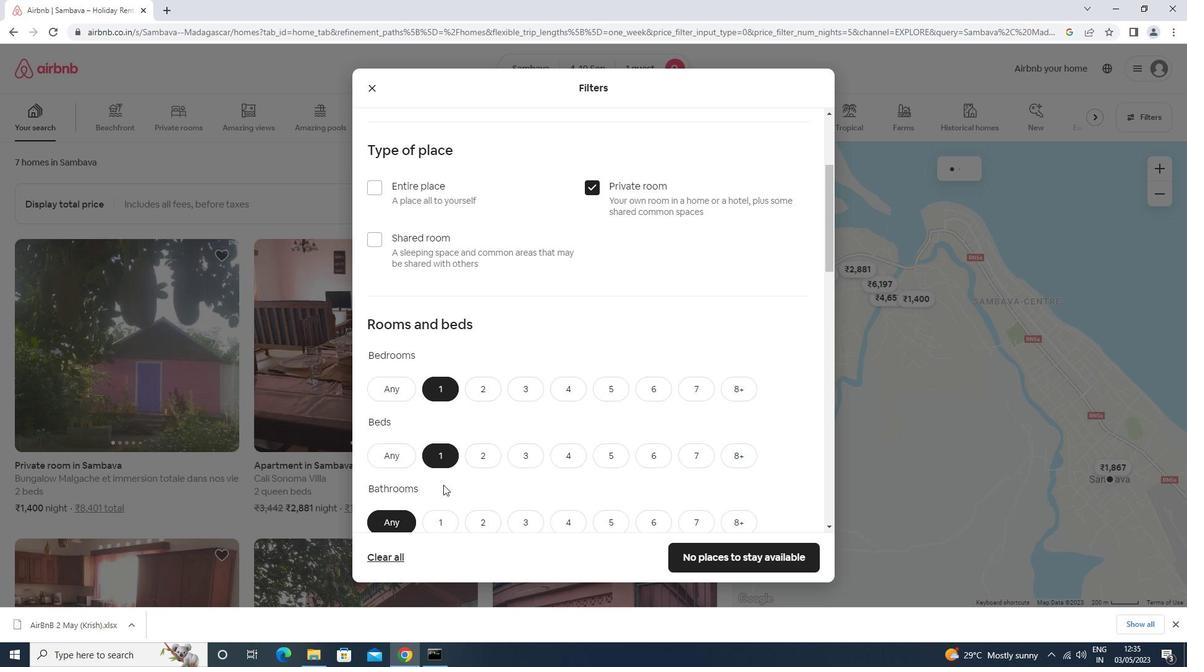 
Action: Mouse moved to (439, 401)
Screenshot: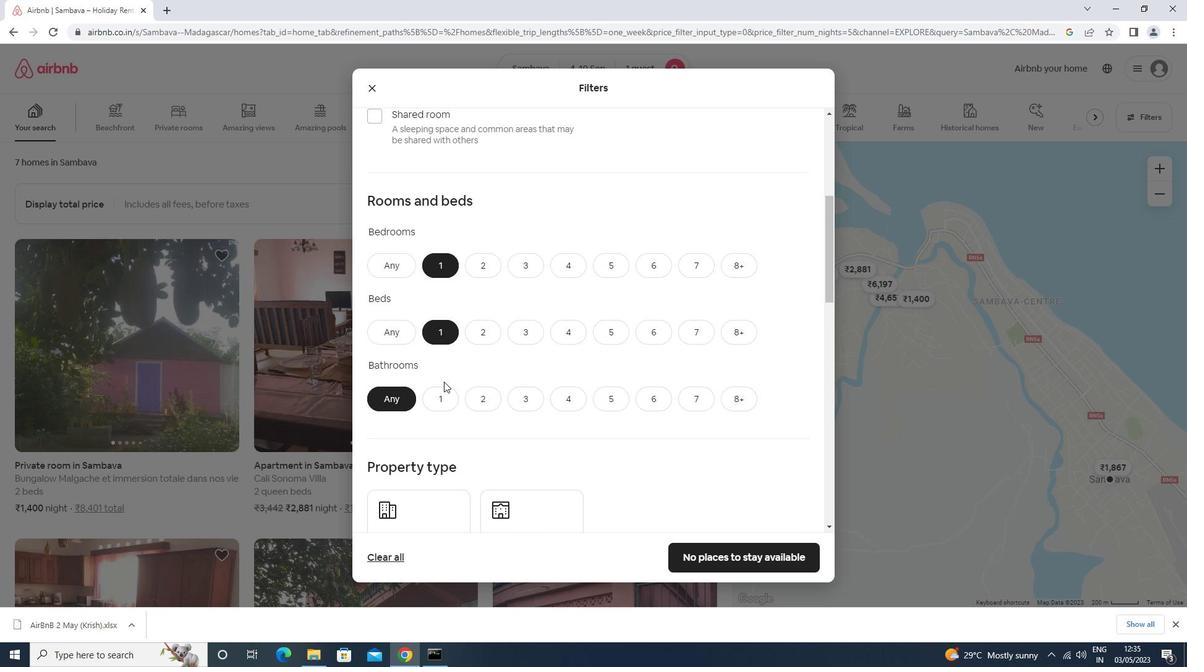 
Action: Mouse pressed left at (439, 401)
Screenshot: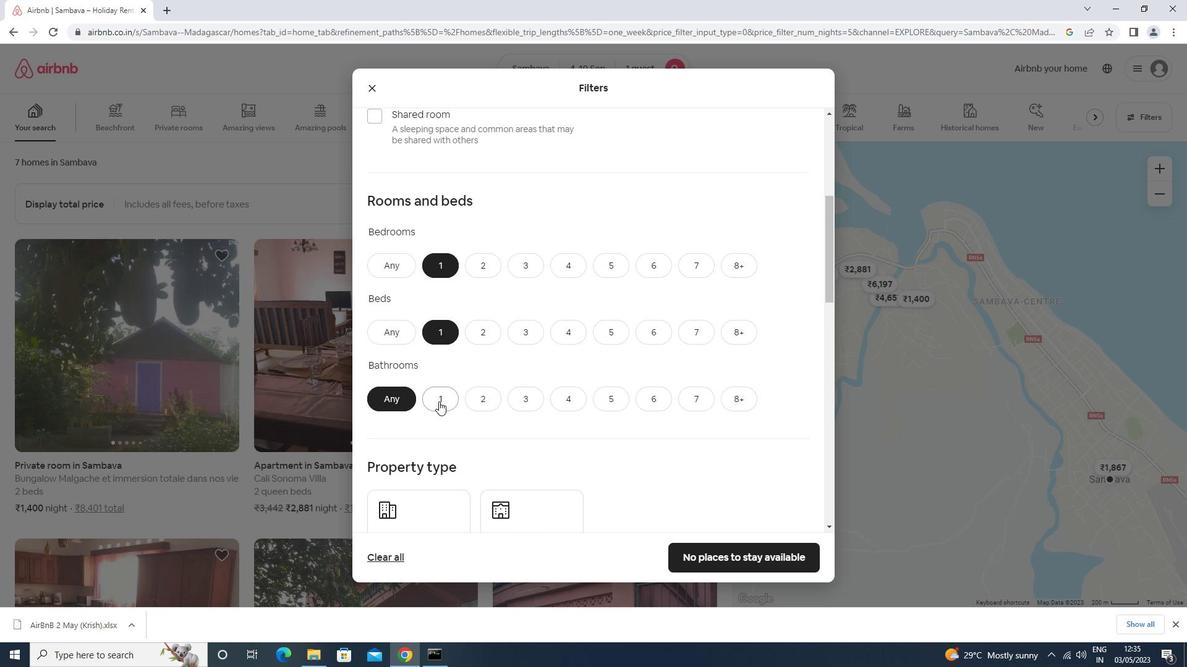 
Action: Mouse moved to (439, 399)
Screenshot: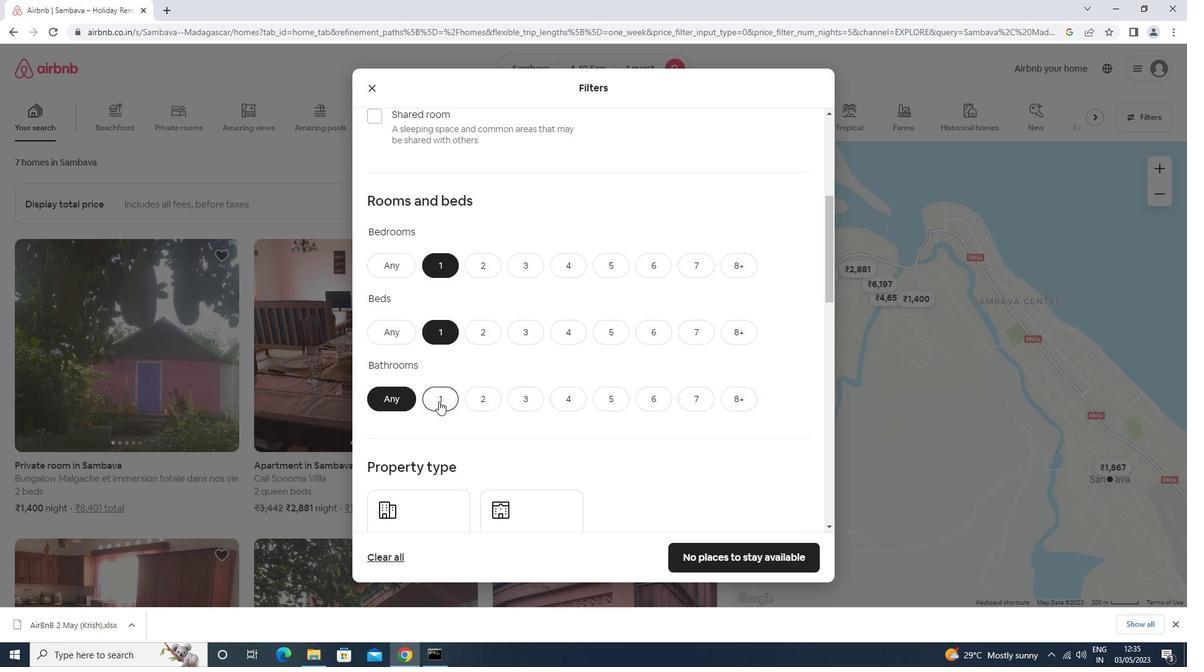 
Action: Mouse scrolled (439, 398) with delta (0, 0)
Screenshot: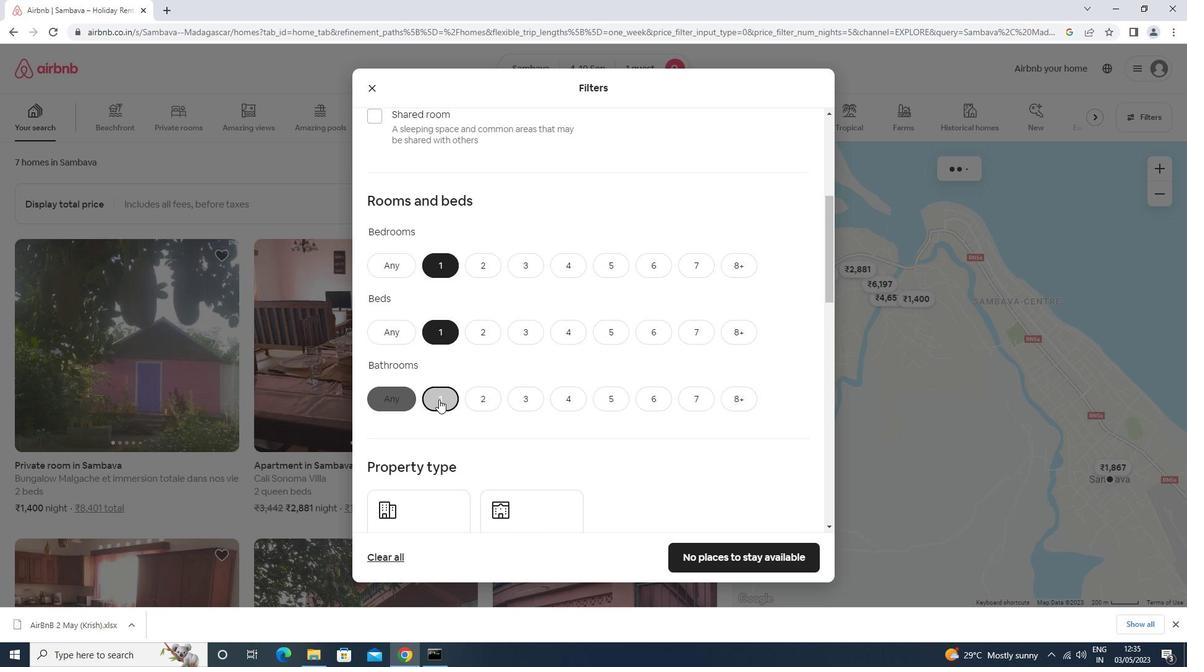 
Action: Mouse scrolled (439, 398) with delta (0, 0)
Screenshot: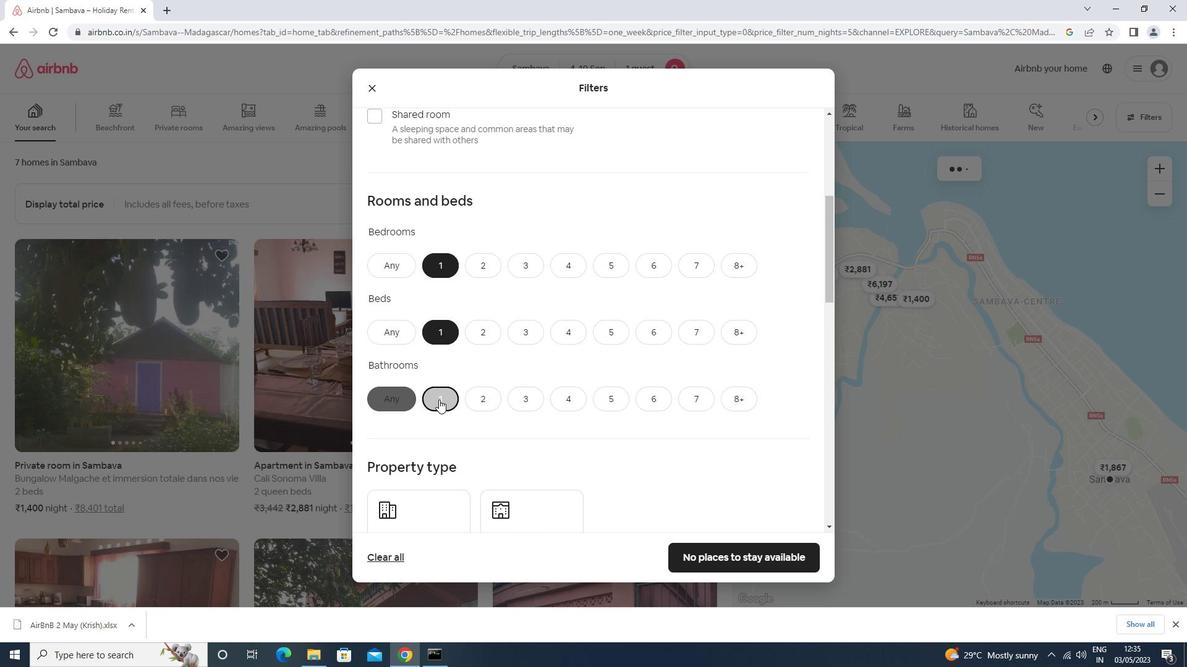 
Action: Mouse scrolled (439, 398) with delta (0, 0)
Screenshot: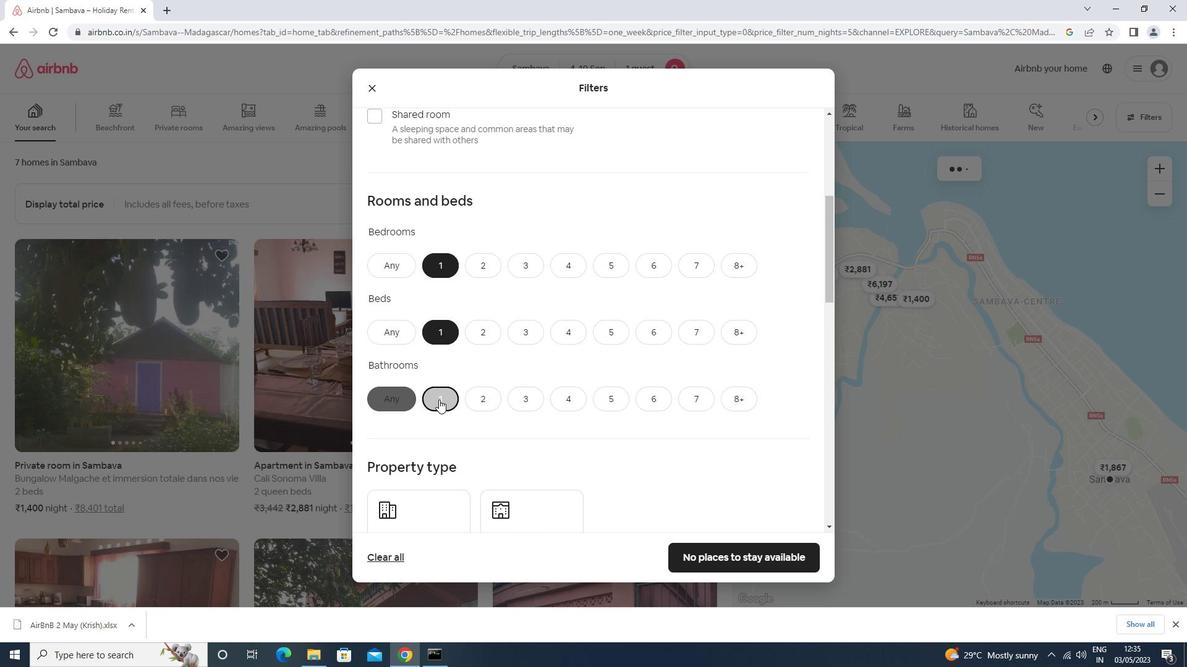 
Action: Mouse moved to (418, 337)
Screenshot: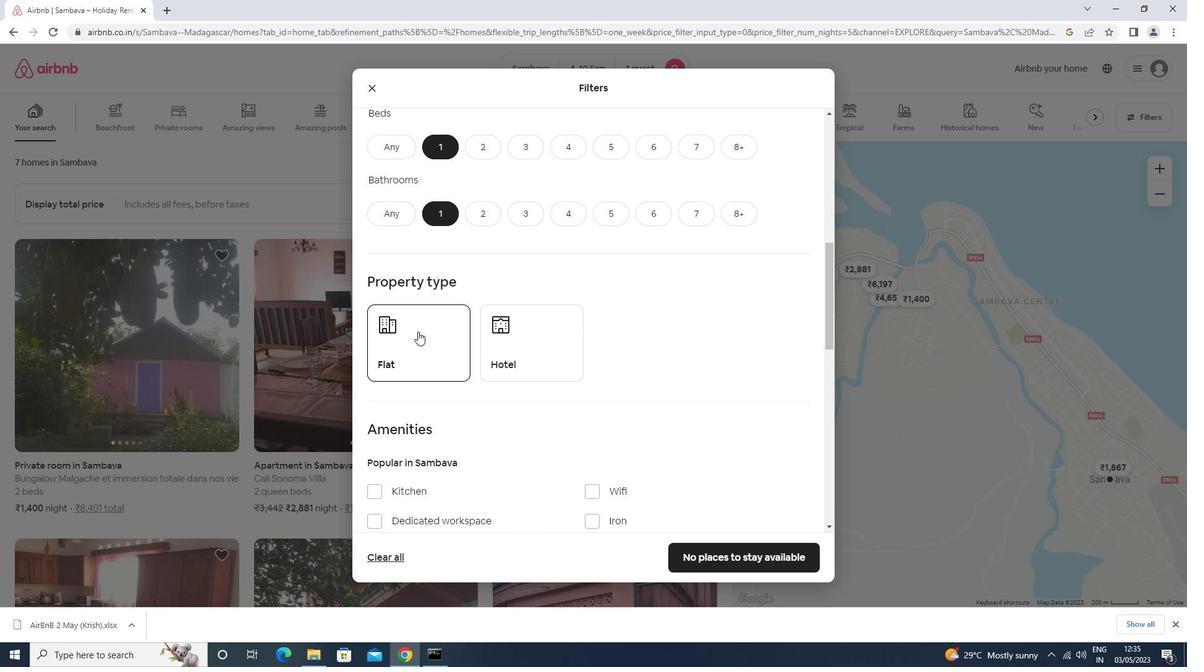 
Action: Mouse pressed left at (418, 337)
Screenshot: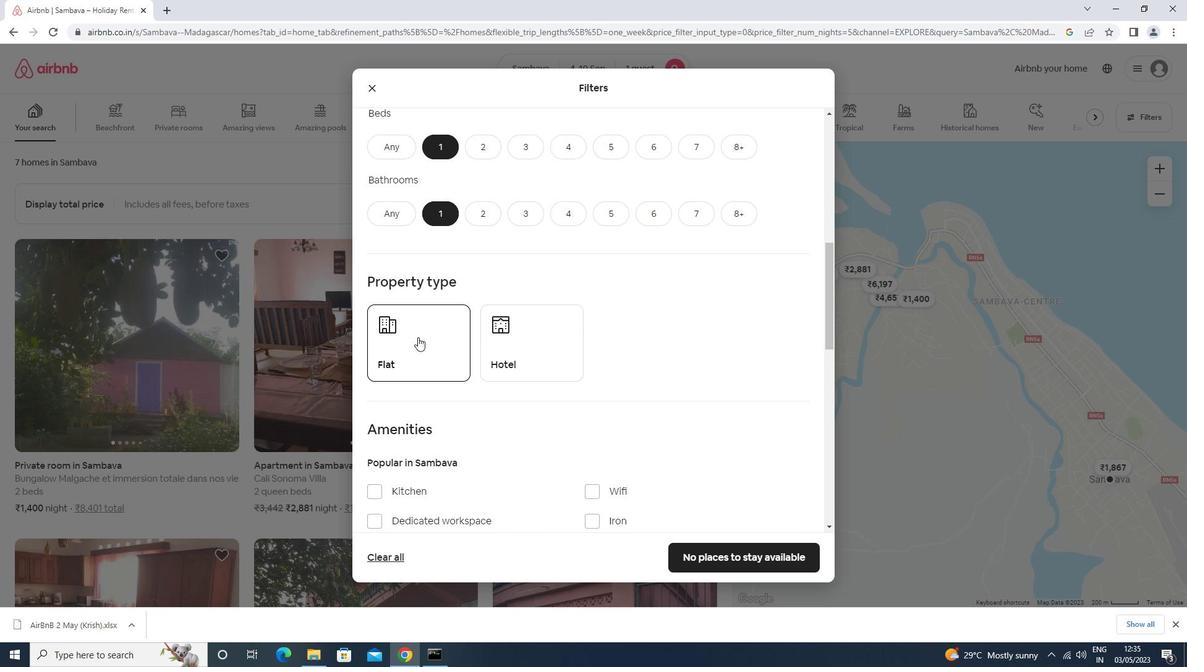 
Action: Mouse moved to (505, 340)
Screenshot: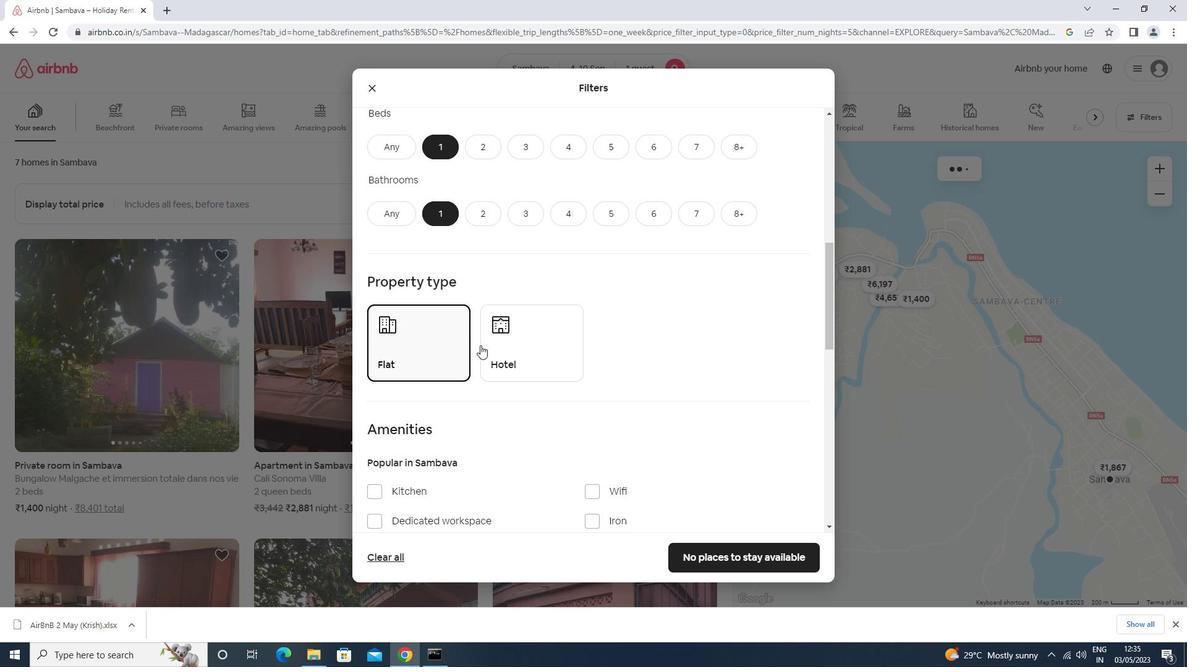 
Action: Mouse pressed left at (505, 340)
Screenshot: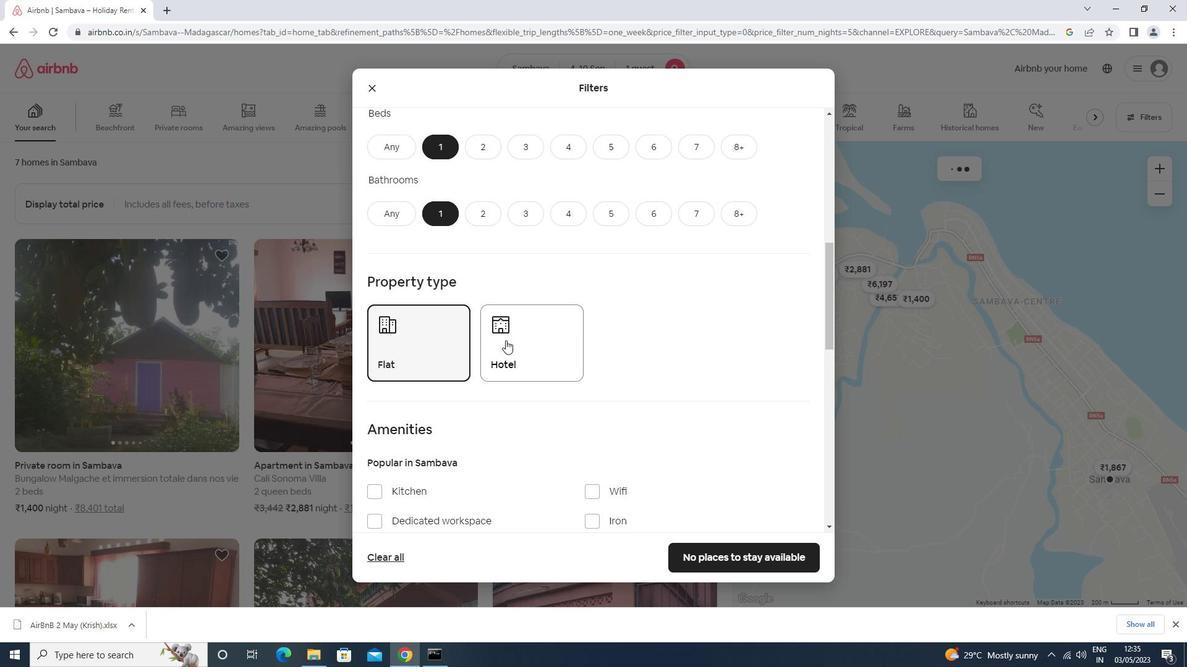 
Action: Mouse moved to (503, 340)
Screenshot: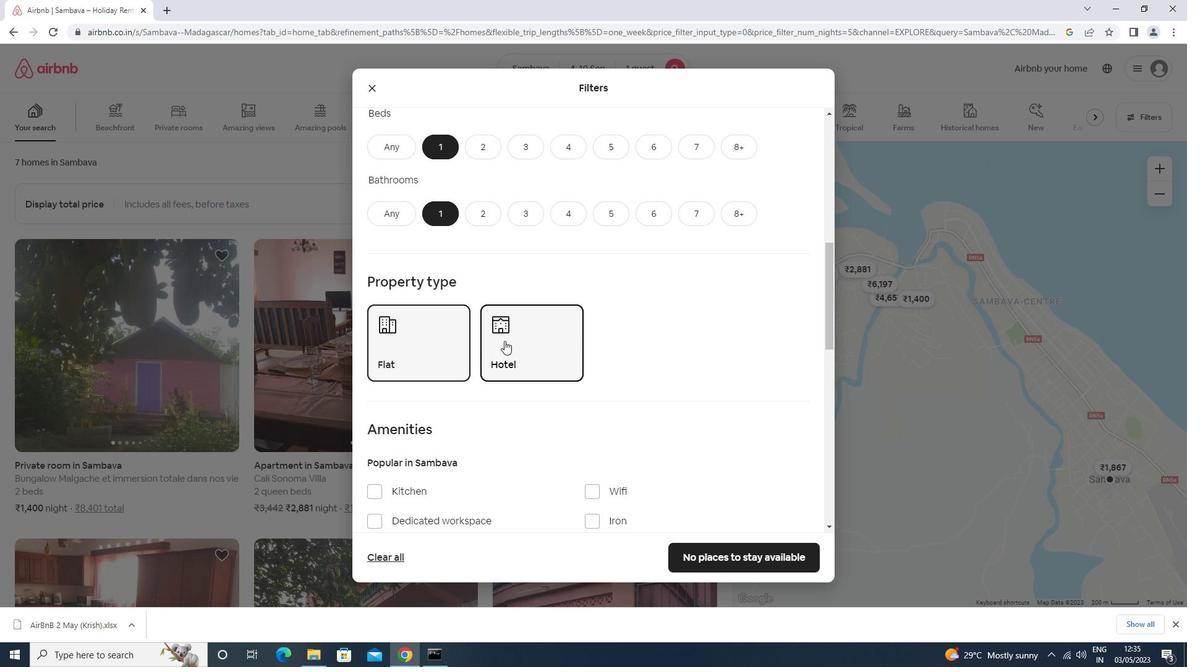 
Action: Mouse scrolled (503, 340) with delta (0, 0)
Screenshot: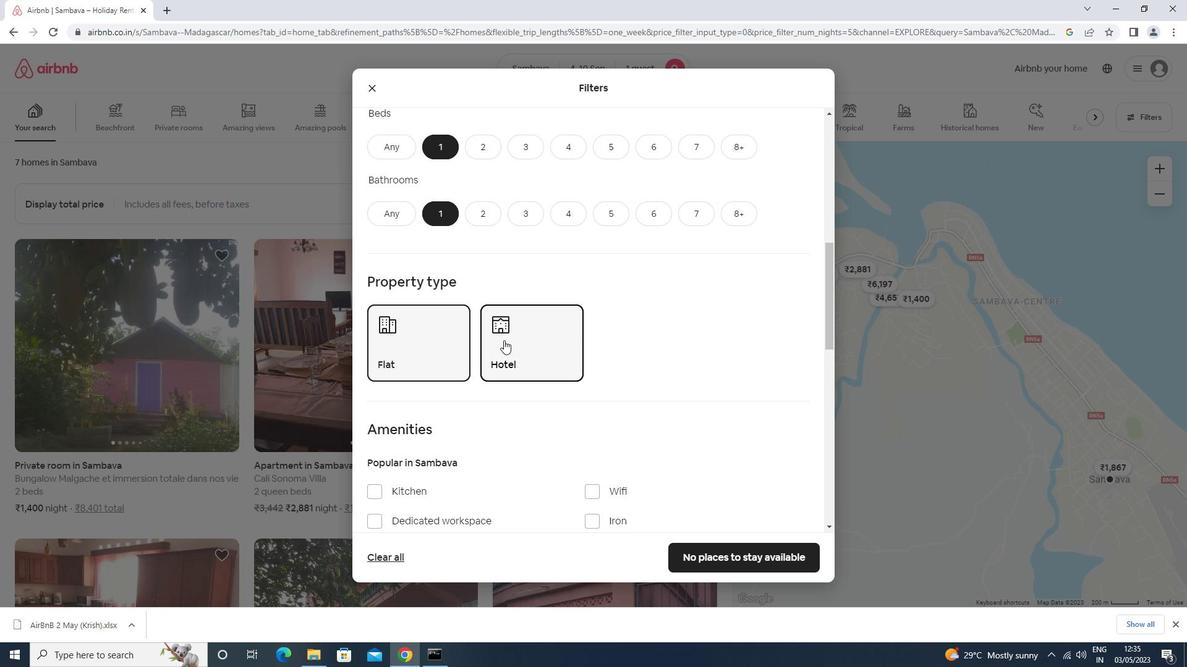 
Action: Mouse scrolled (503, 340) with delta (0, 0)
Screenshot: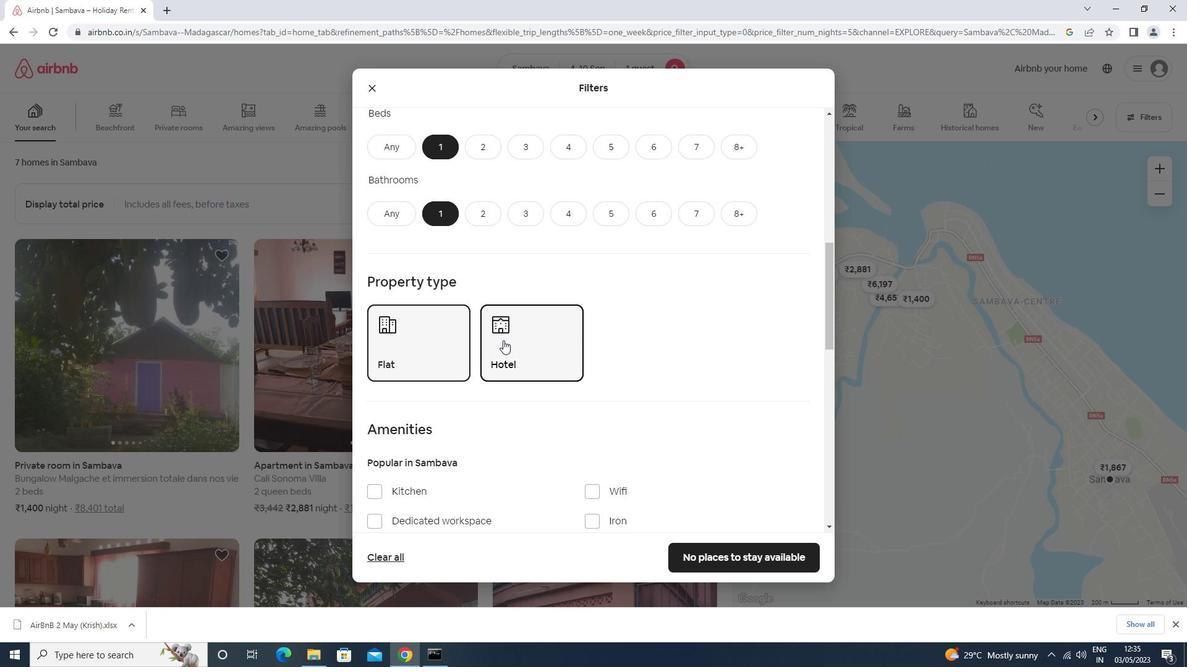 
Action: Mouse scrolled (503, 340) with delta (0, 0)
Screenshot: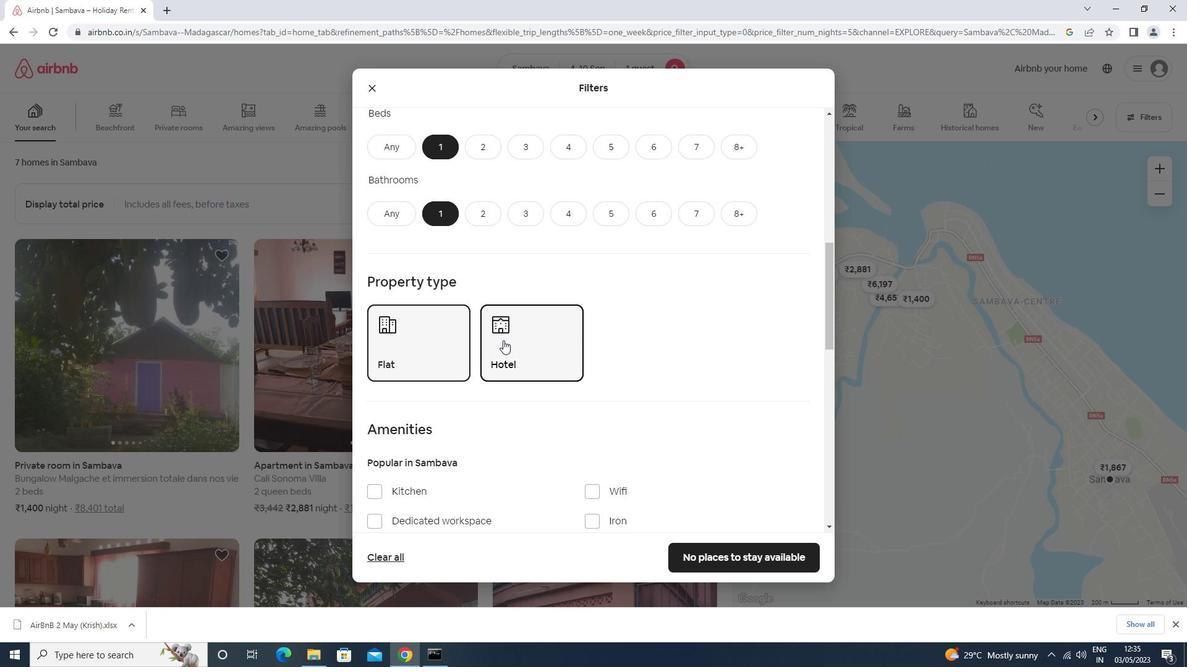 
Action: Mouse scrolled (503, 340) with delta (0, 0)
Screenshot: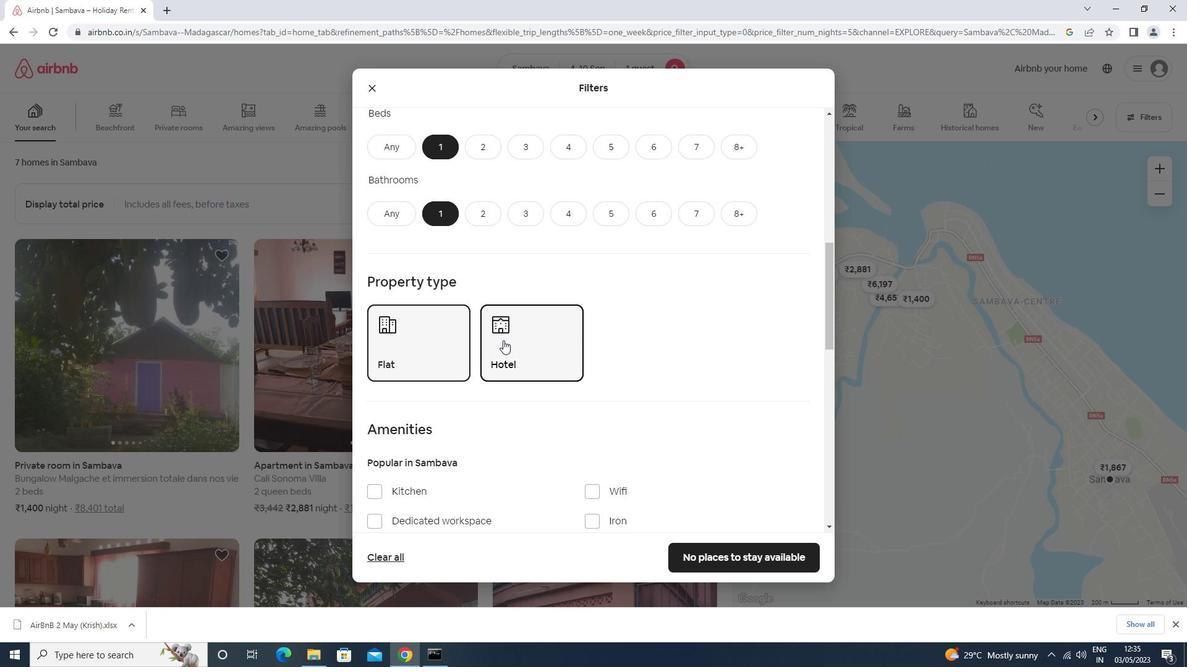 
Action: Mouse scrolled (503, 340) with delta (0, 0)
Screenshot: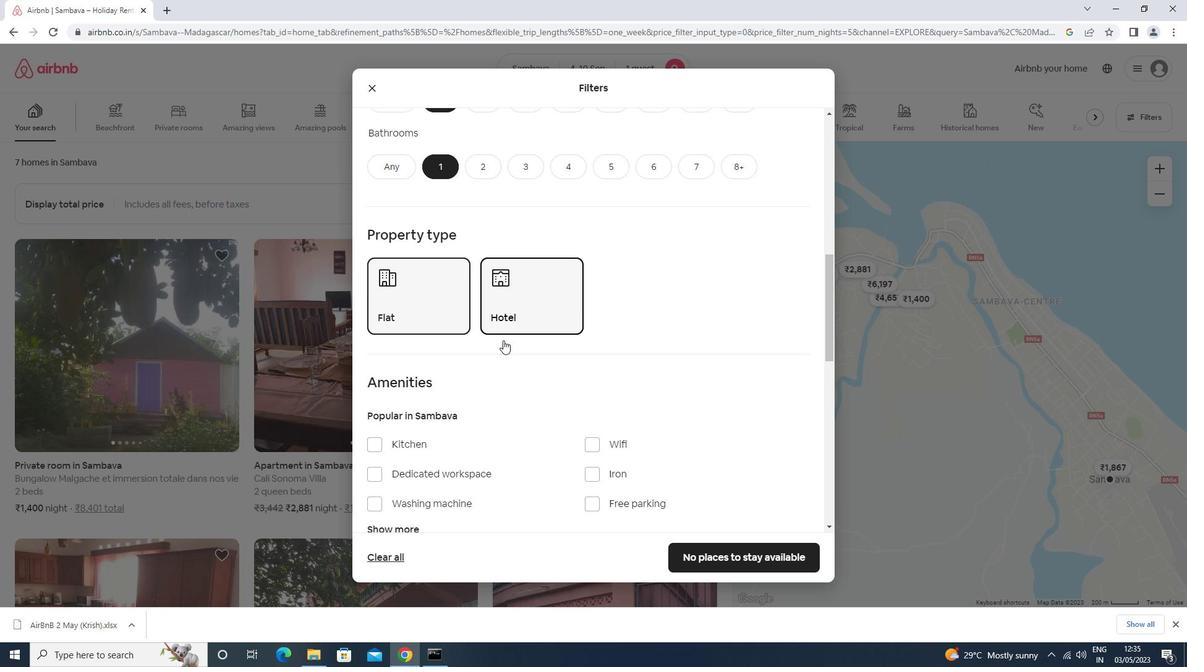 
Action: Mouse moved to (779, 406)
Screenshot: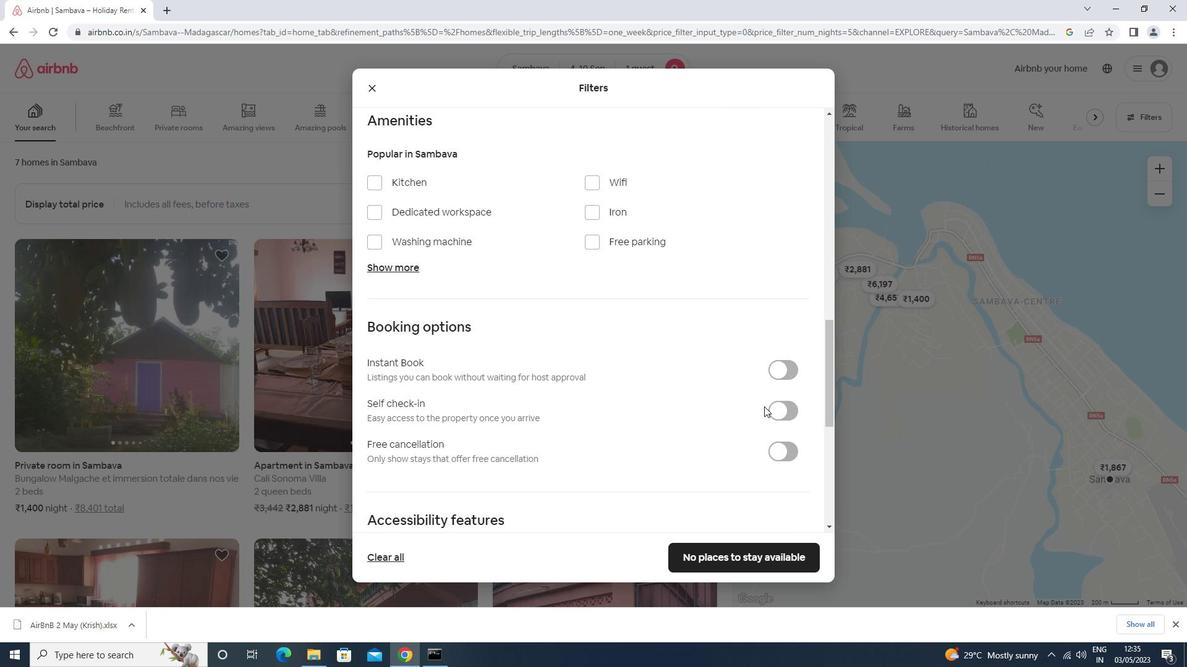 
Action: Mouse pressed left at (779, 406)
Screenshot: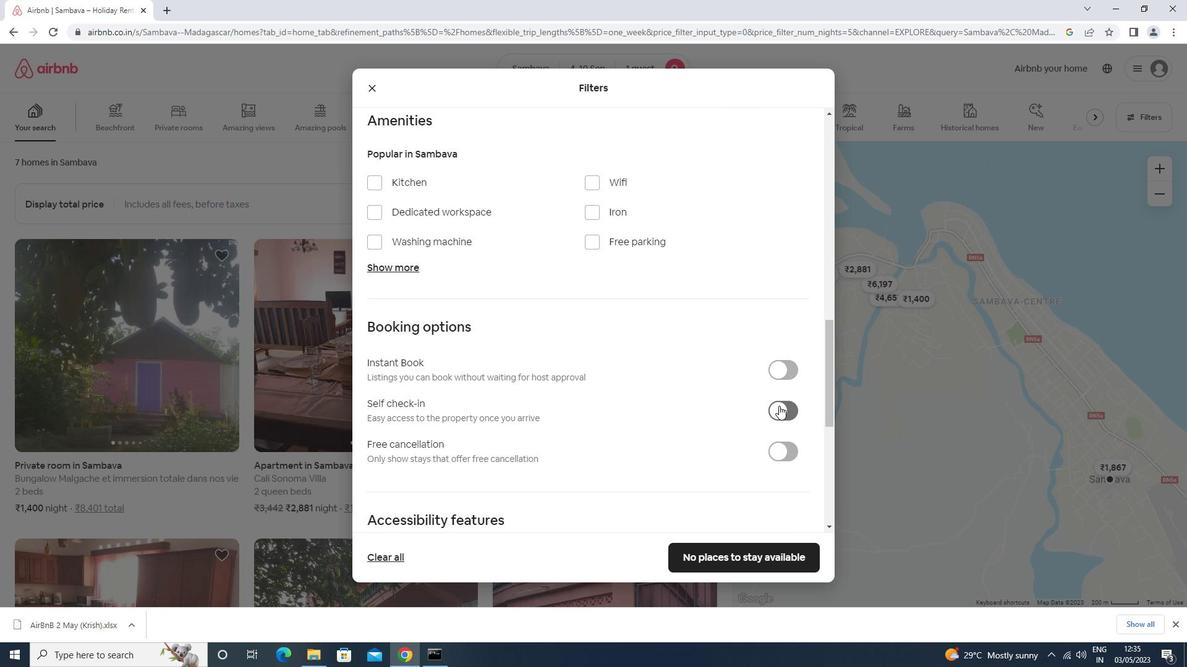 
Action: Mouse moved to (777, 406)
Screenshot: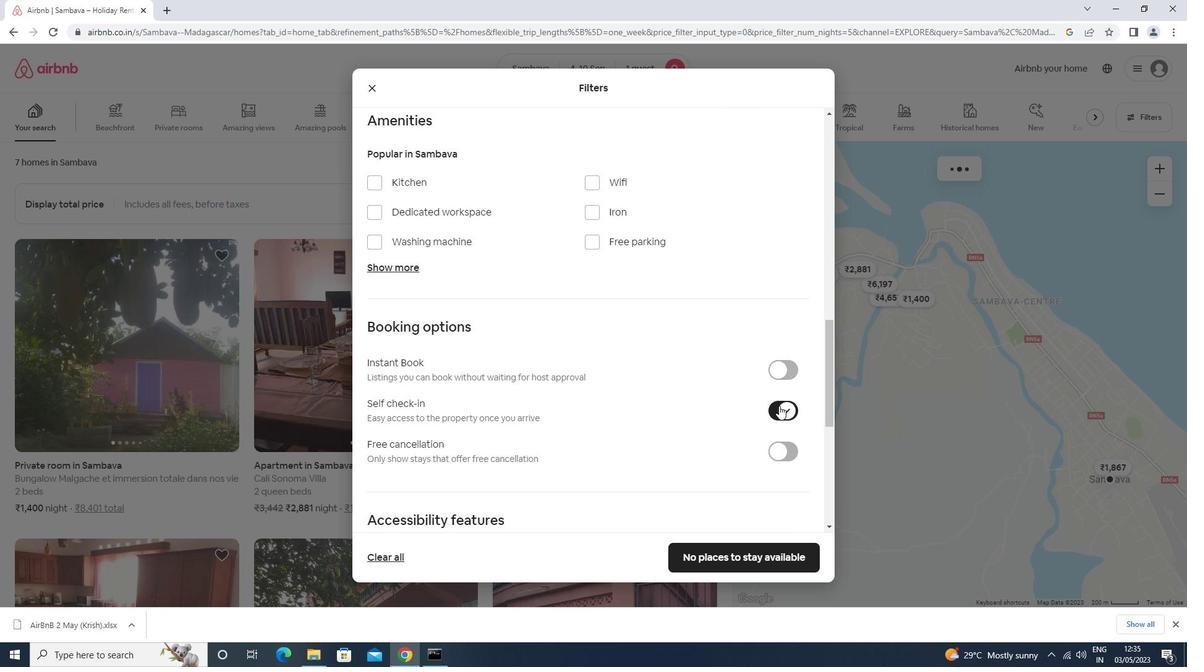 
Action: Mouse scrolled (777, 406) with delta (0, 0)
Screenshot: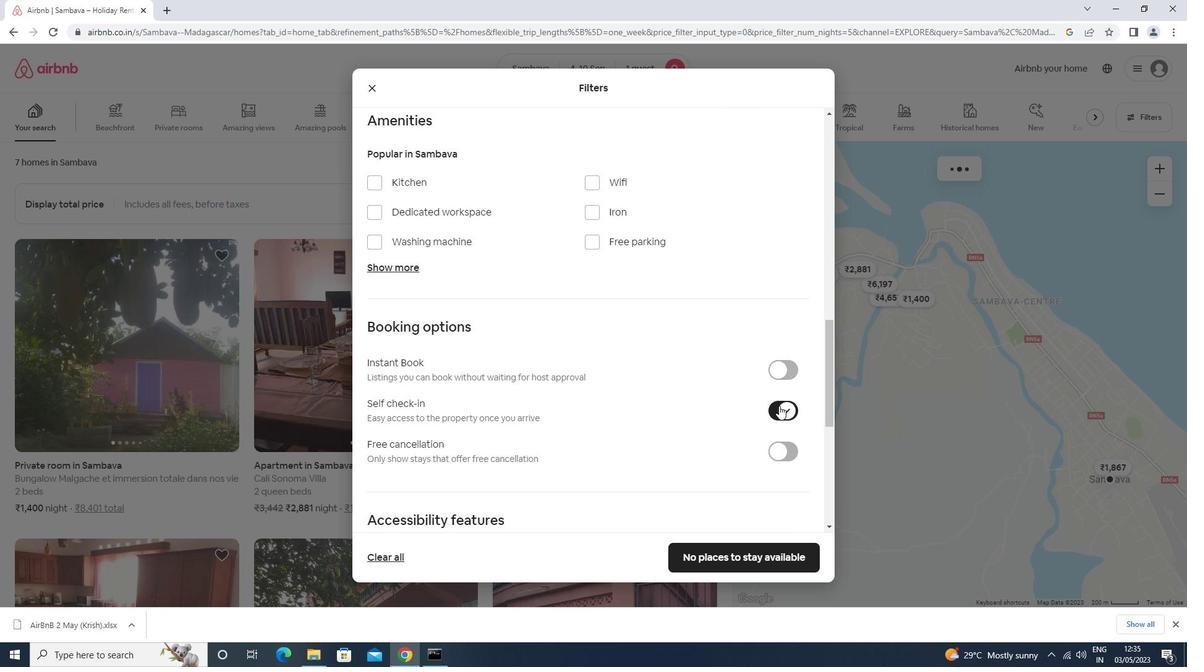 
Action: Mouse scrolled (777, 406) with delta (0, 0)
Screenshot: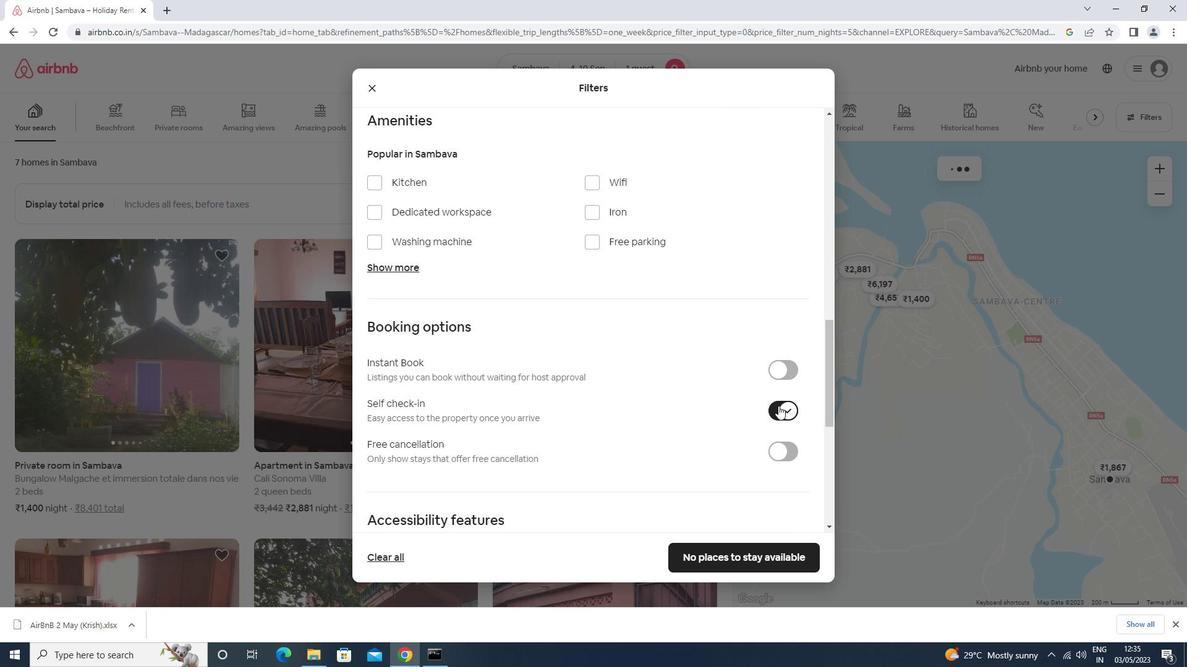 
Action: Mouse scrolled (777, 406) with delta (0, 0)
Screenshot: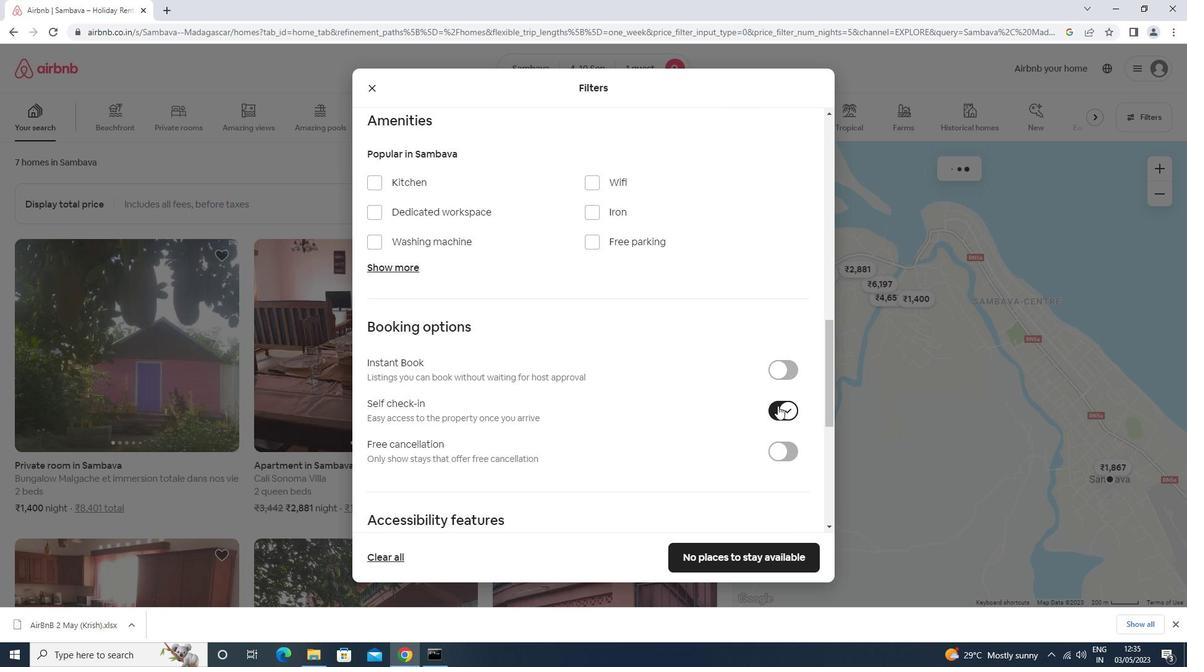 
Action: Mouse scrolled (777, 406) with delta (0, 0)
Screenshot: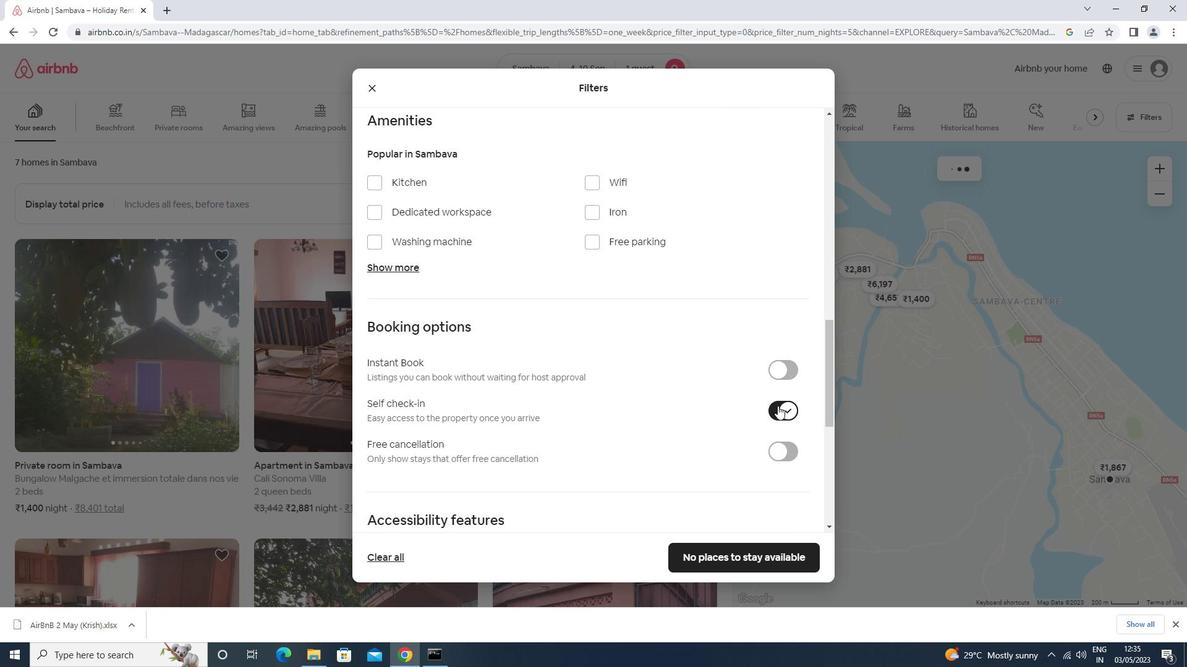
Action: Mouse scrolled (777, 406) with delta (0, 0)
Screenshot: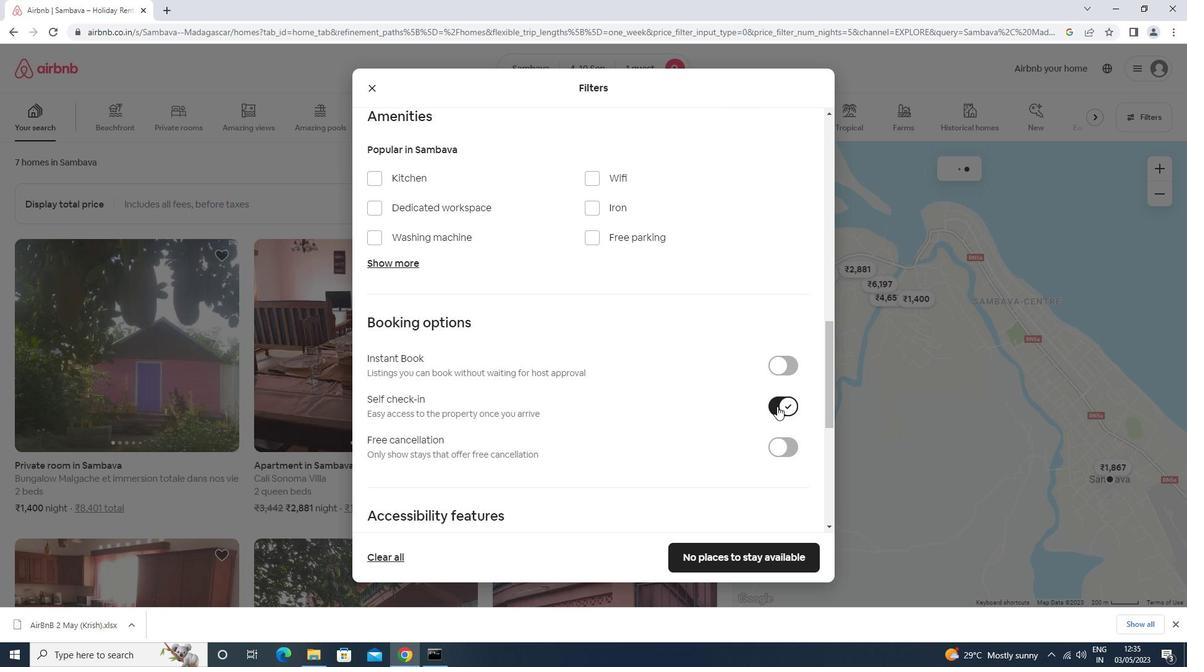 
Action: Mouse moved to (774, 409)
Screenshot: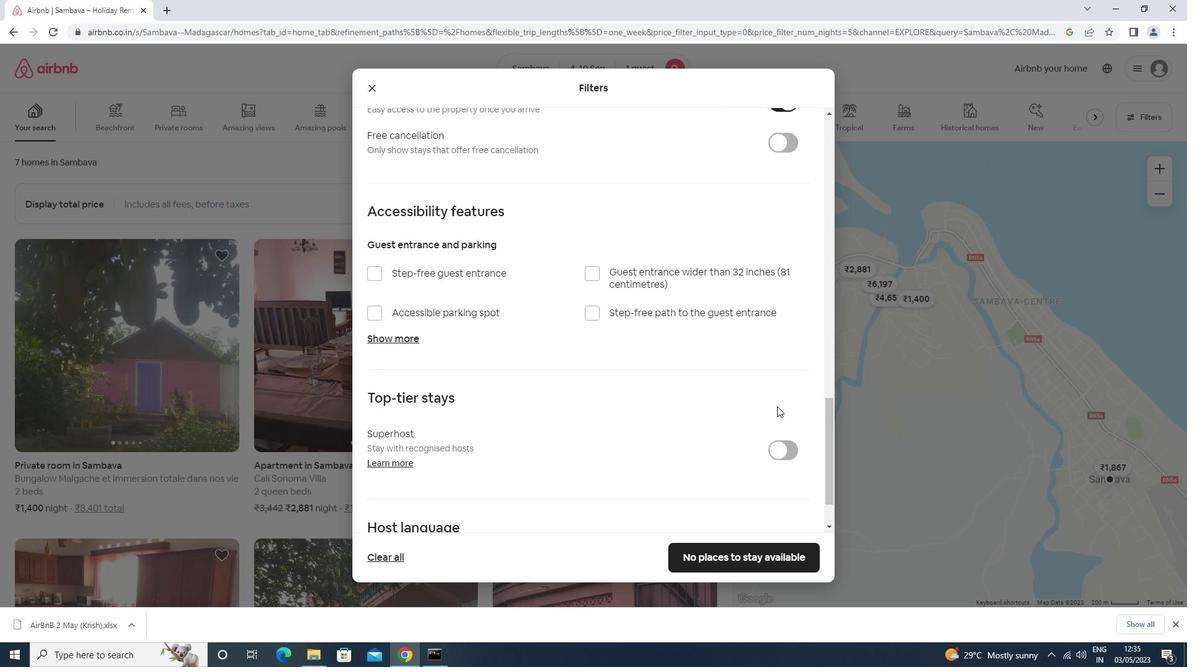 
Action: Mouse scrolled (774, 408) with delta (0, 0)
Screenshot: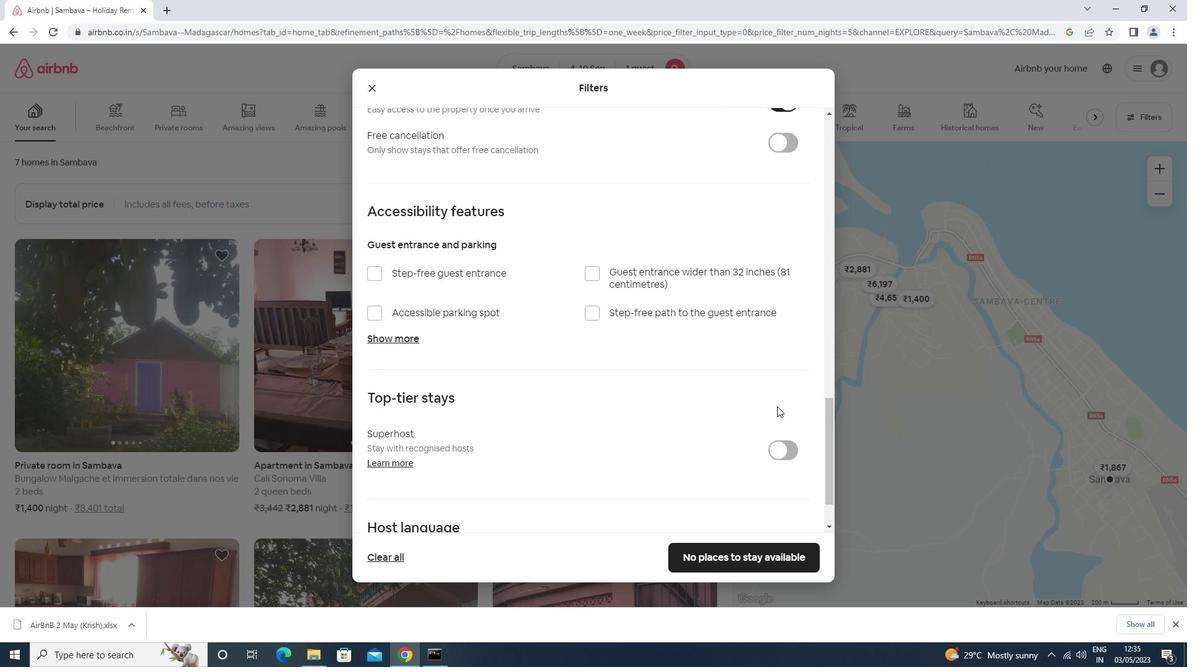 
Action: Mouse moved to (773, 410)
Screenshot: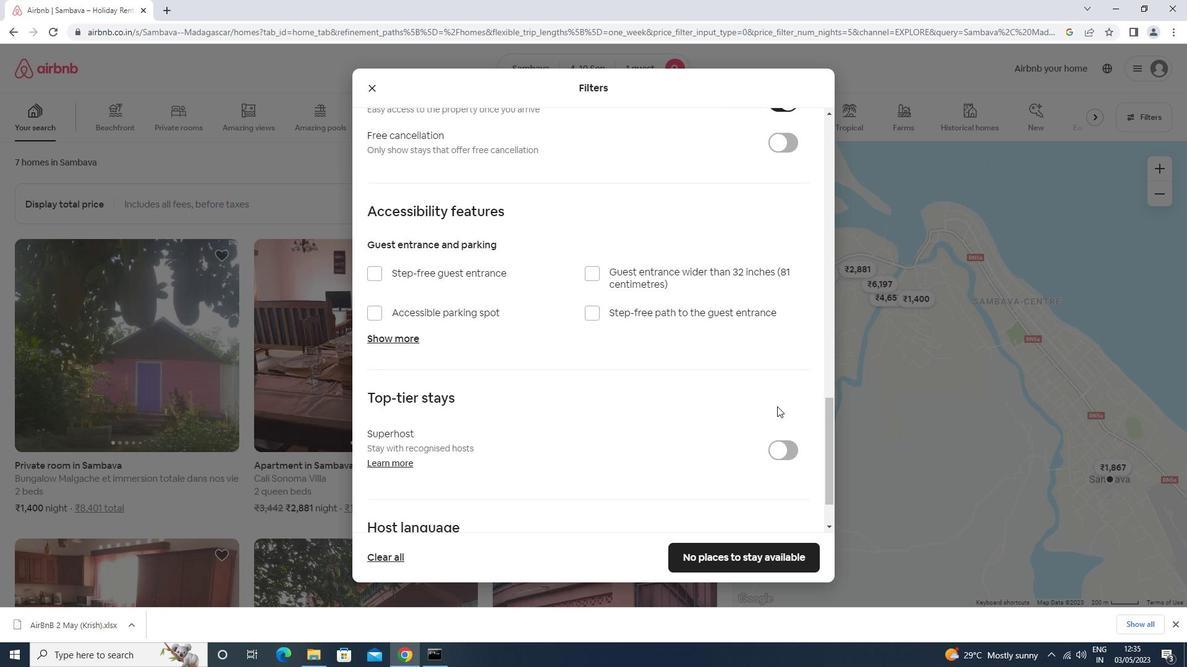 
Action: Mouse scrolled (773, 409) with delta (0, 0)
Screenshot: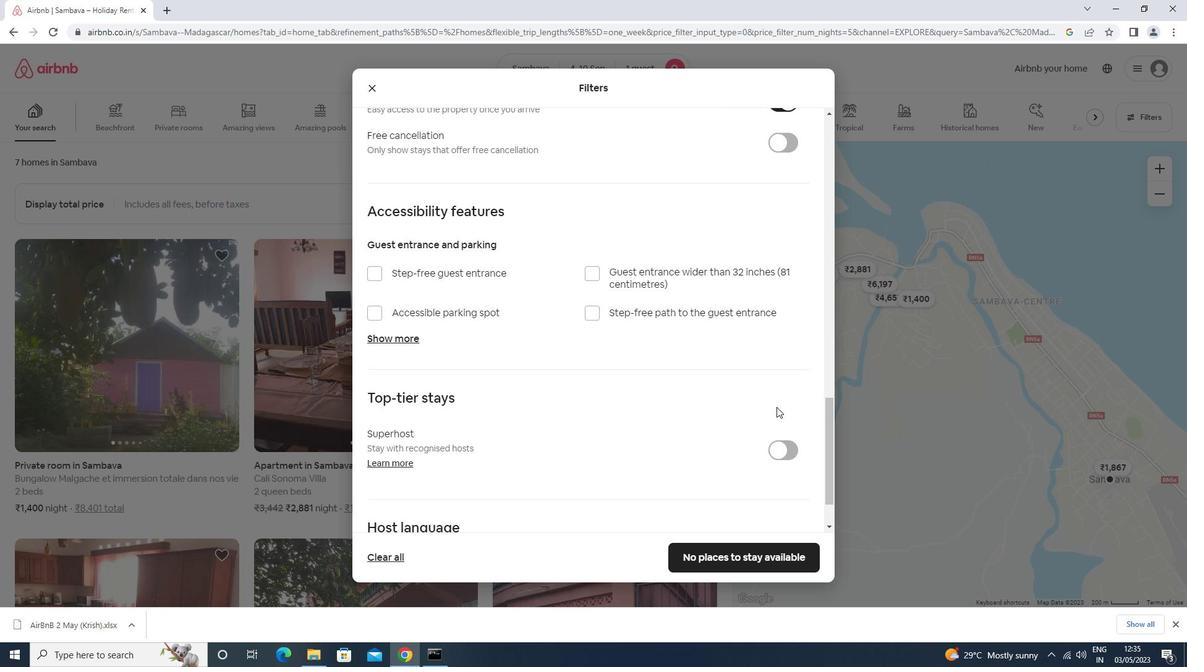 
Action: Mouse moved to (773, 410)
Screenshot: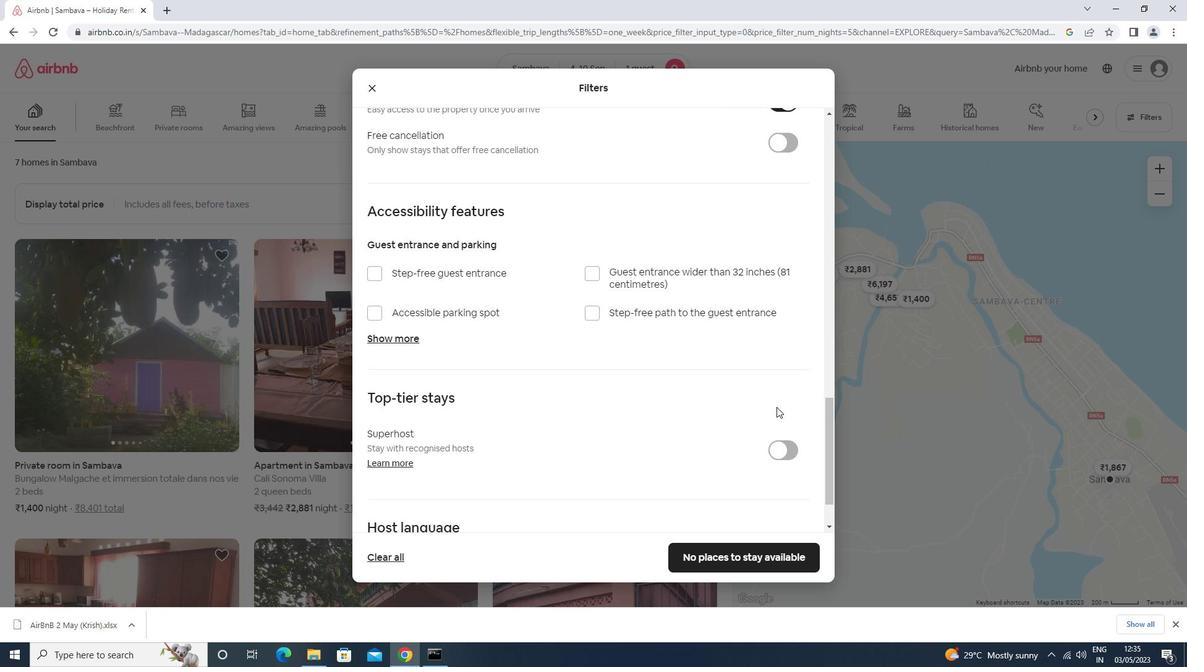 
Action: Mouse scrolled (773, 409) with delta (0, 0)
Screenshot: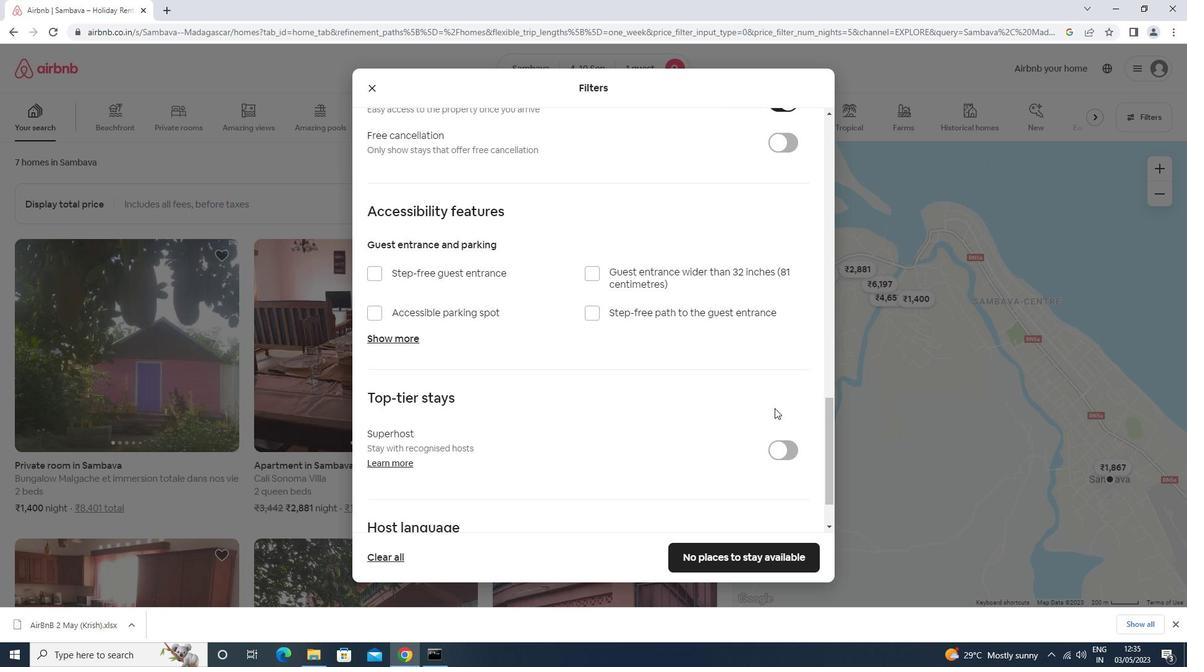 
Action: Mouse moved to (763, 415)
Screenshot: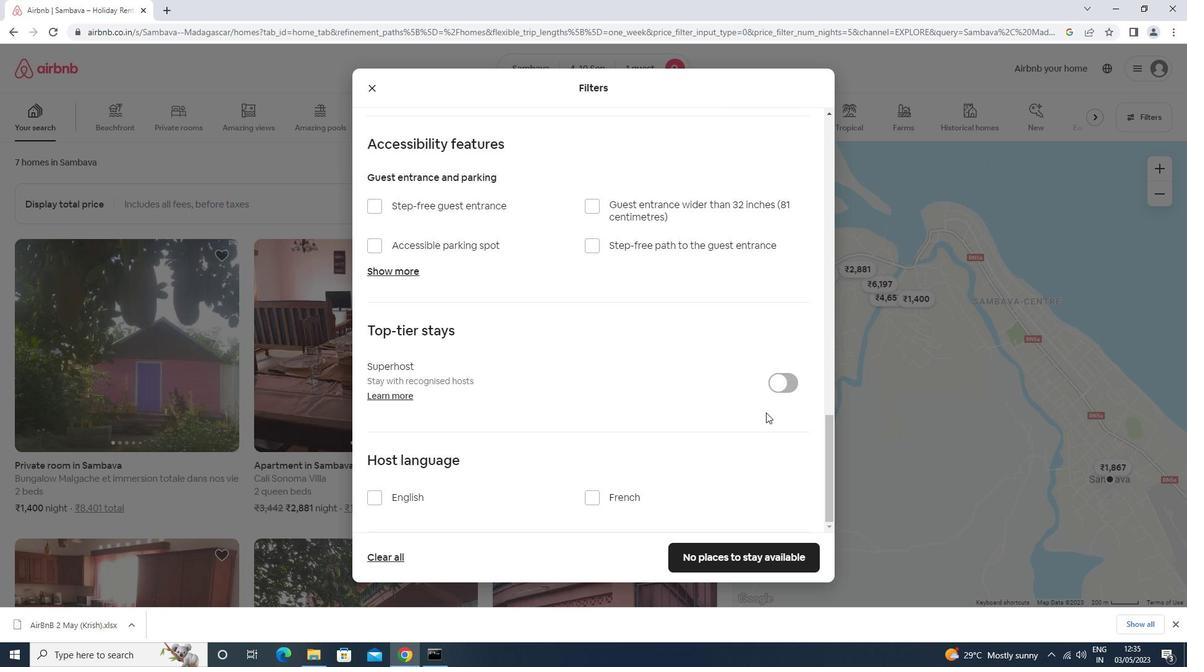 
Action: Mouse scrolled (763, 414) with delta (0, 0)
Screenshot: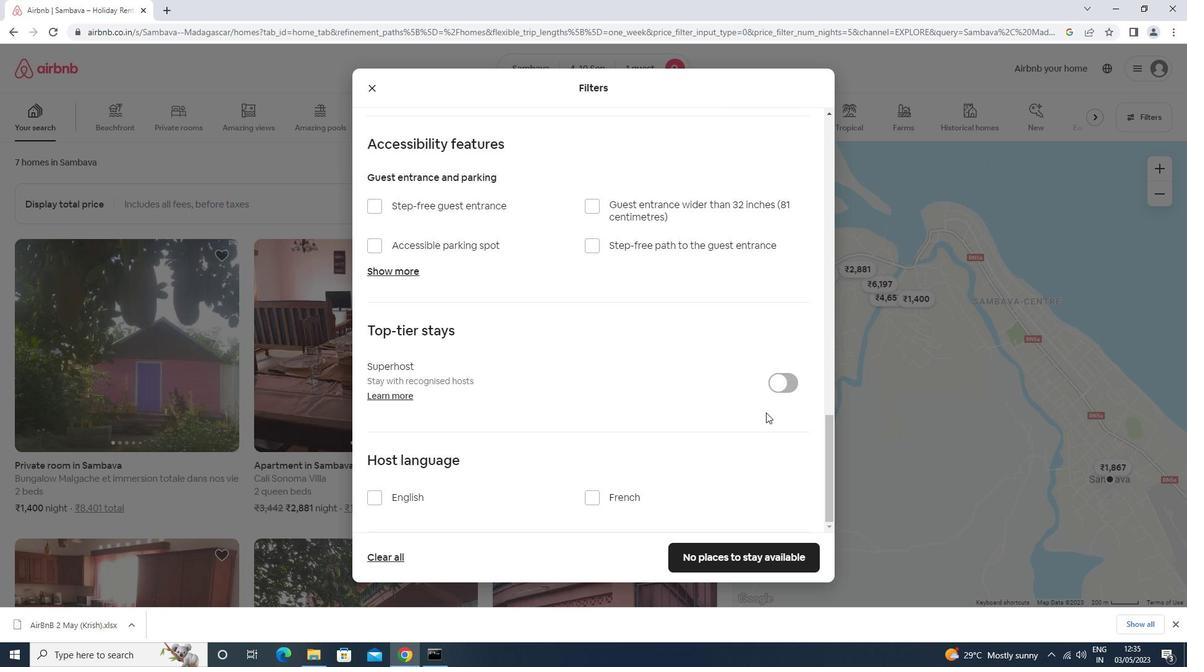 
Action: Mouse moved to (761, 417)
Screenshot: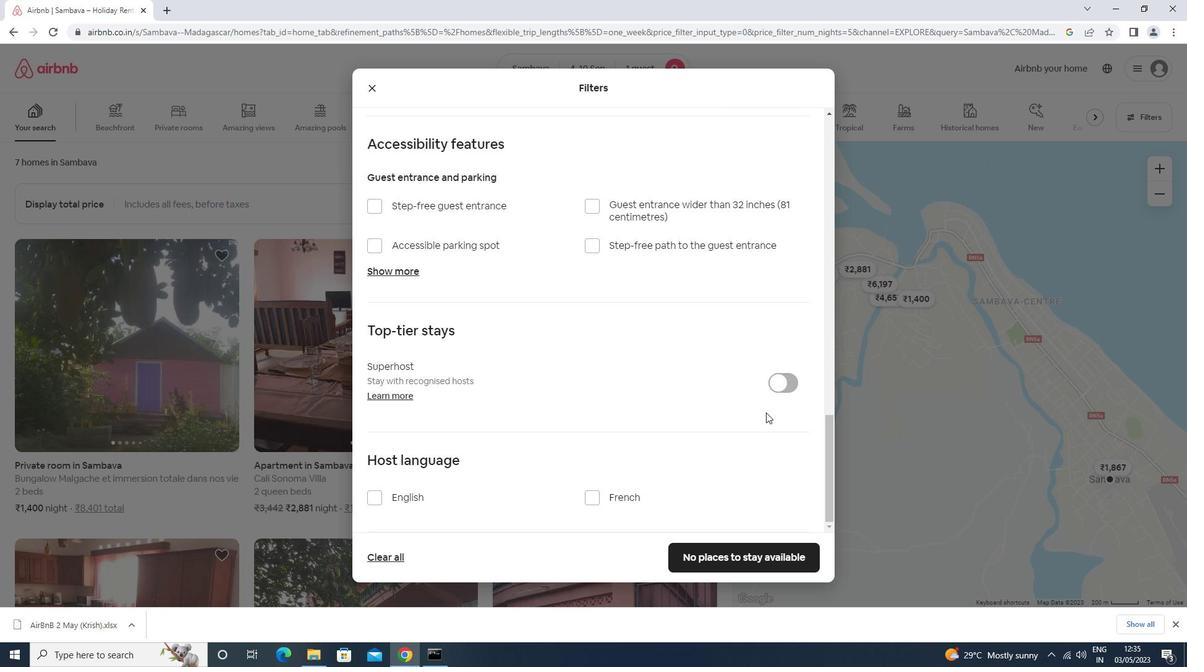 
Action: Mouse scrolled (761, 416) with delta (0, 0)
Screenshot: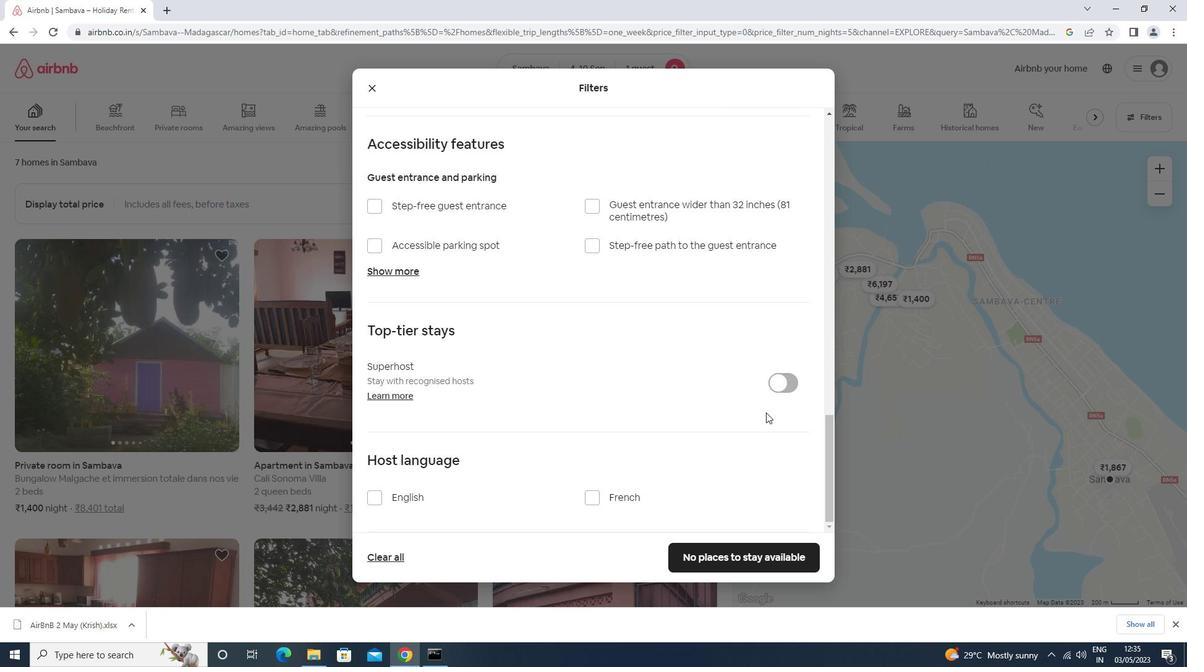 
Action: Mouse moved to (760, 418)
Screenshot: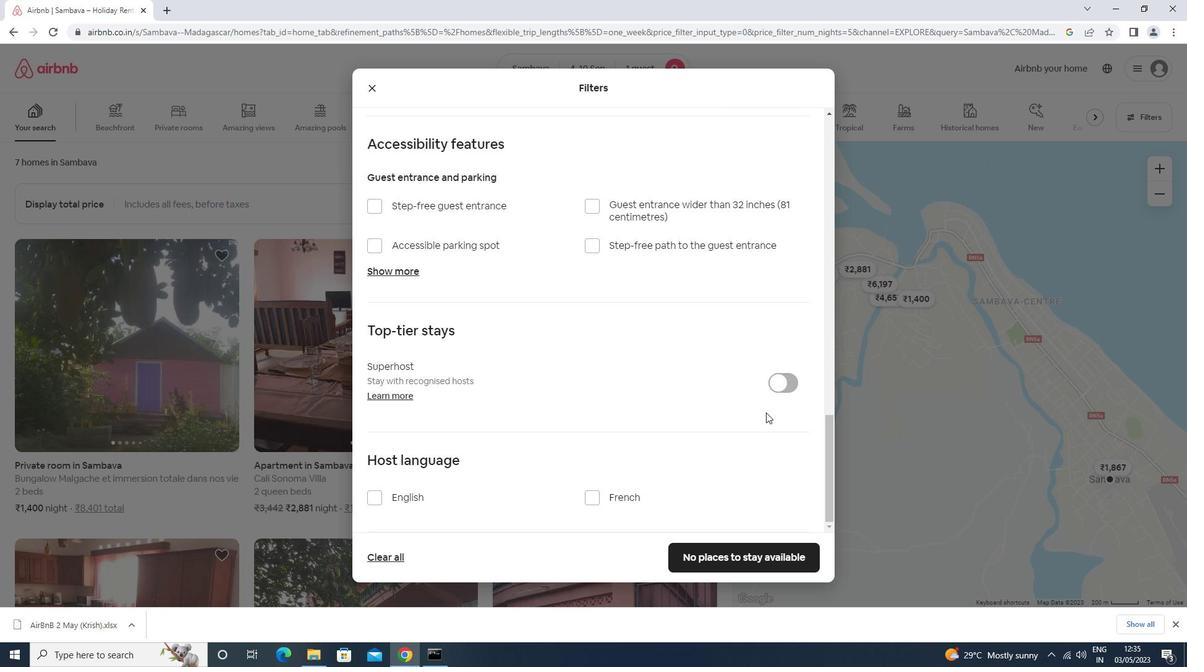 
Action: Mouse scrolled (760, 417) with delta (0, 0)
Screenshot: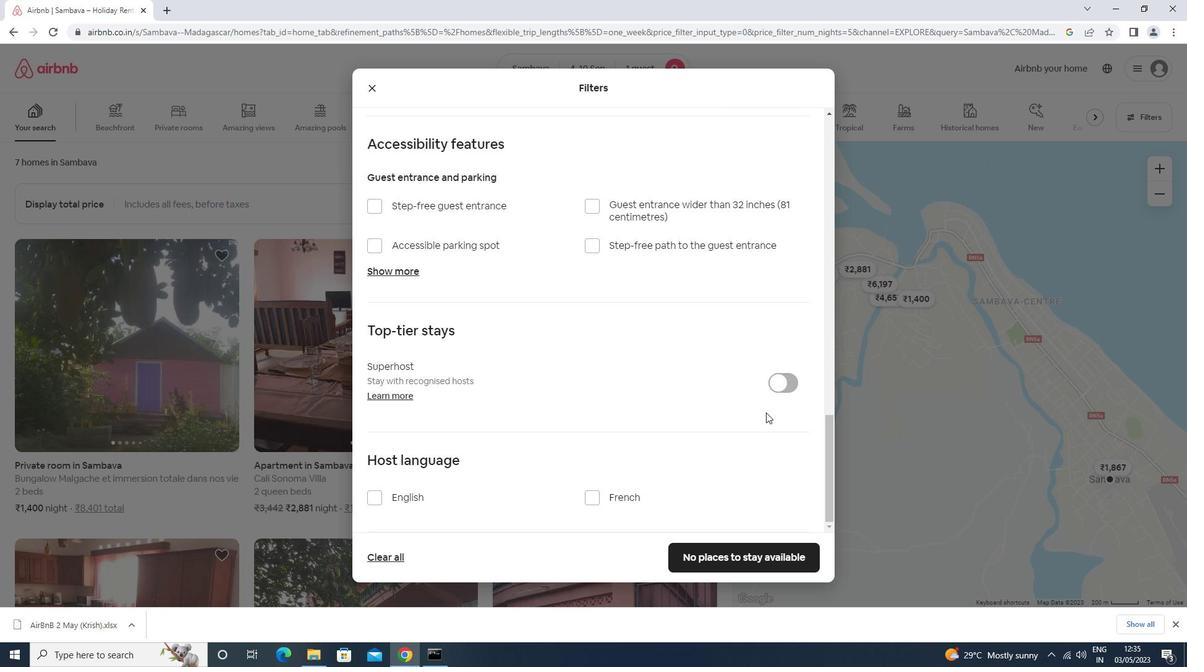 
Action: Mouse moved to (757, 418)
Screenshot: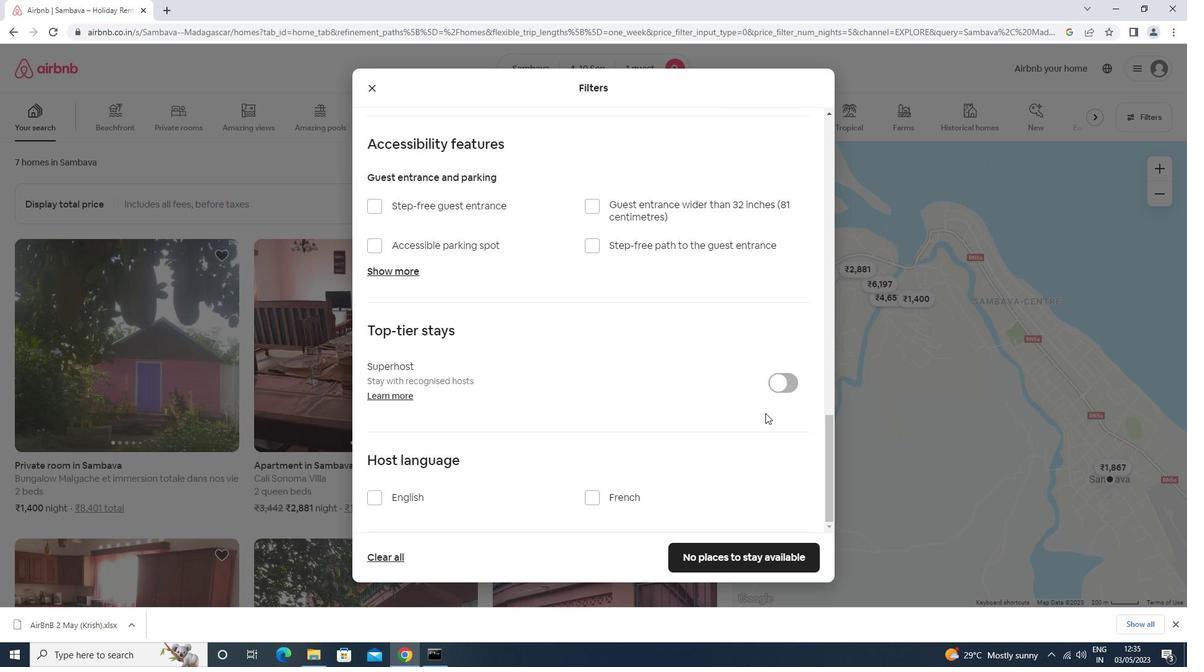 
Action: Mouse scrolled (757, 418) with delta (0, 0)
Screenshot: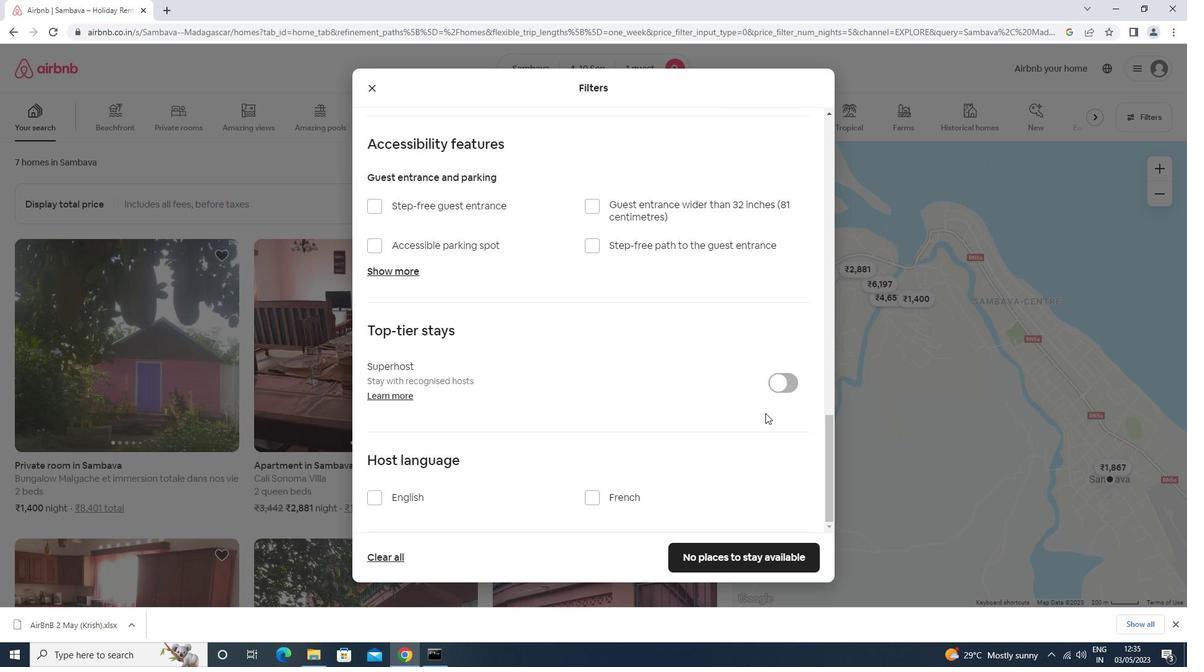 
Action: Mouse moved to (755, 420)
Screenshot: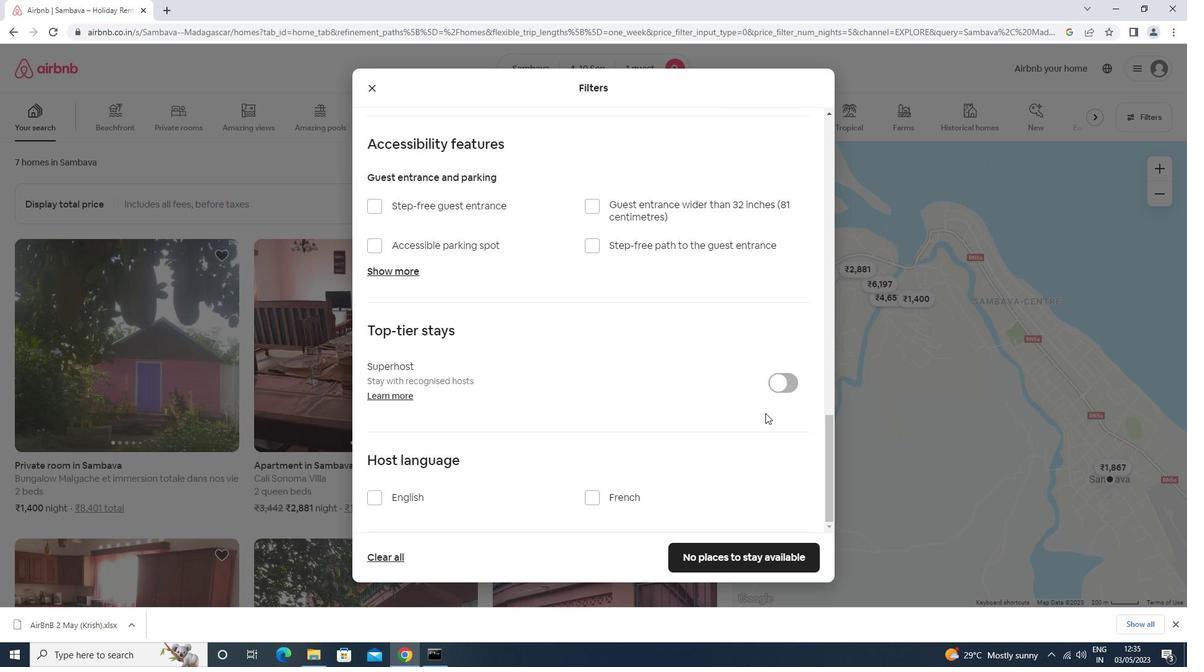 
Action: Mouse scrolled (755, 419) with delta (0, 0)
Screenshot: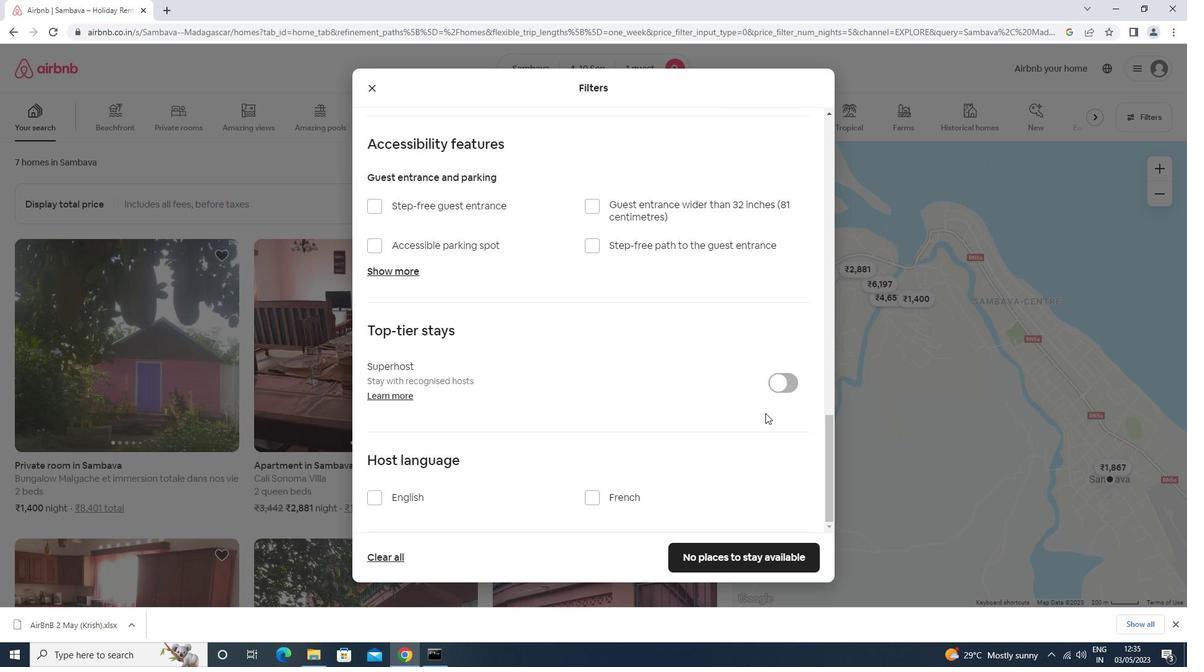 
Action: Mouse moved to (393, 492)
Screenshot: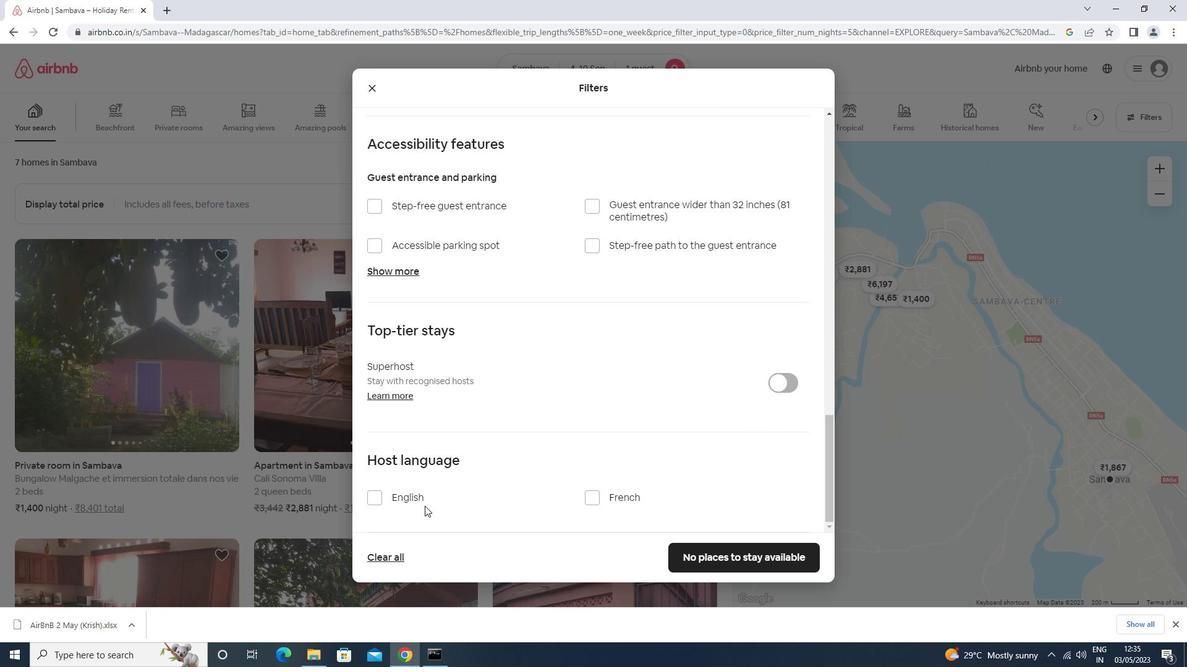 
Action: Mouse pressed left at (393, 492)
Screenshot: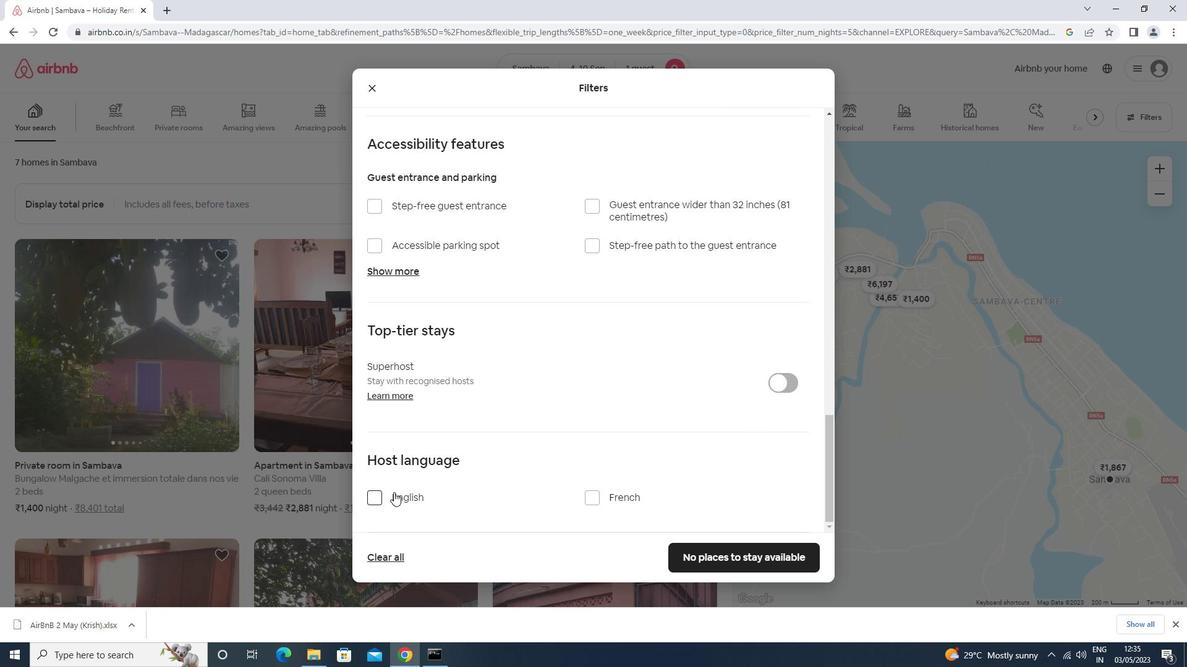 
Action: Mouse moved to (730, 557)
Screenshot: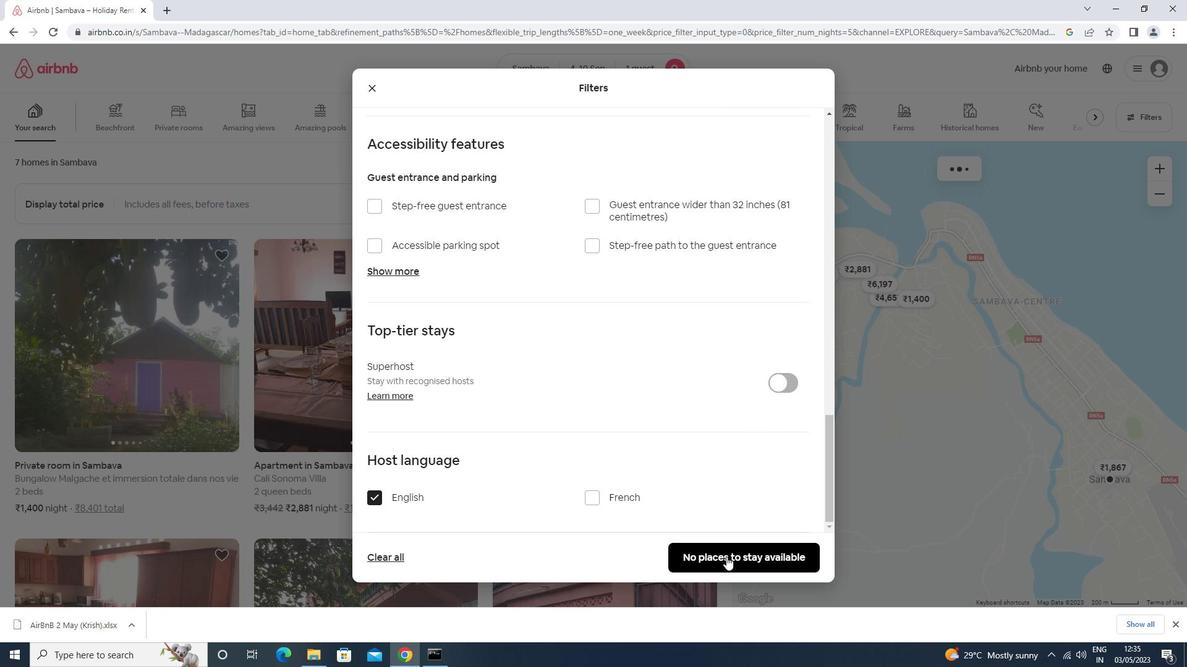 
Action: Mouse pressed left at (730, 557)
Screenshot: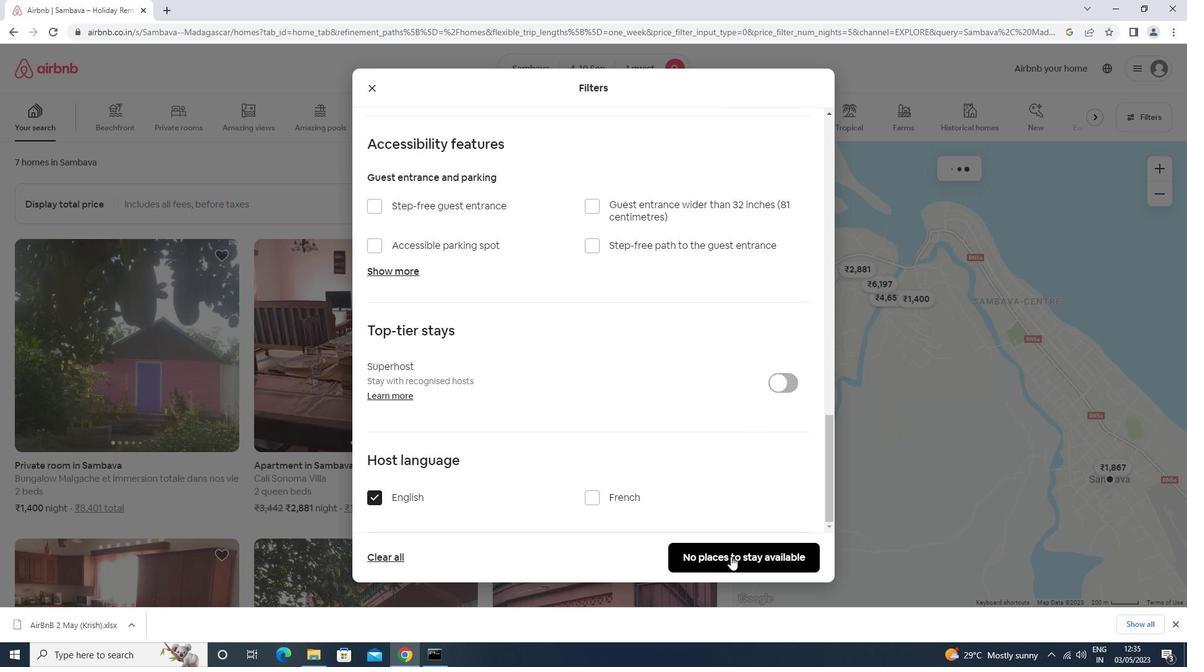 
